 Task: Look for space in Valkenswaard, Netherlands from 9th June, 2023 to 16th June, 2023 for 2 adults in price range Rs.8000 to Rs.16000. Place can be entire place with 2 bedrooms having 2 beds and 1 bathroom. Property type can be house, flat, guest house. Booking option can be shelf check-in. Required host language is English.
Action: Mouse moved to (429, 115)
Screenshot: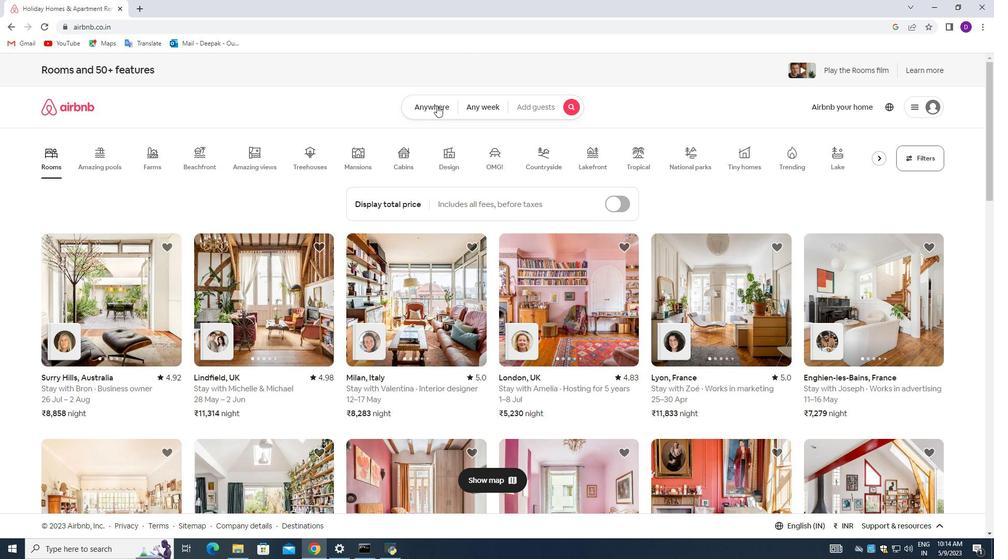 
Action: Mouse pressed left at (429, 115)
Screenshot: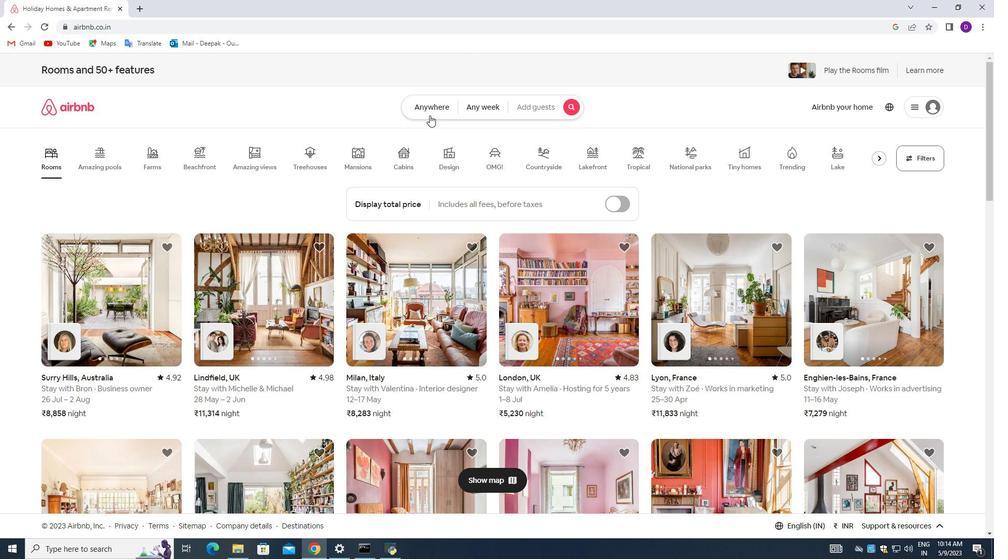 
Action: Mouse moved to (322, 142)
Screenshot: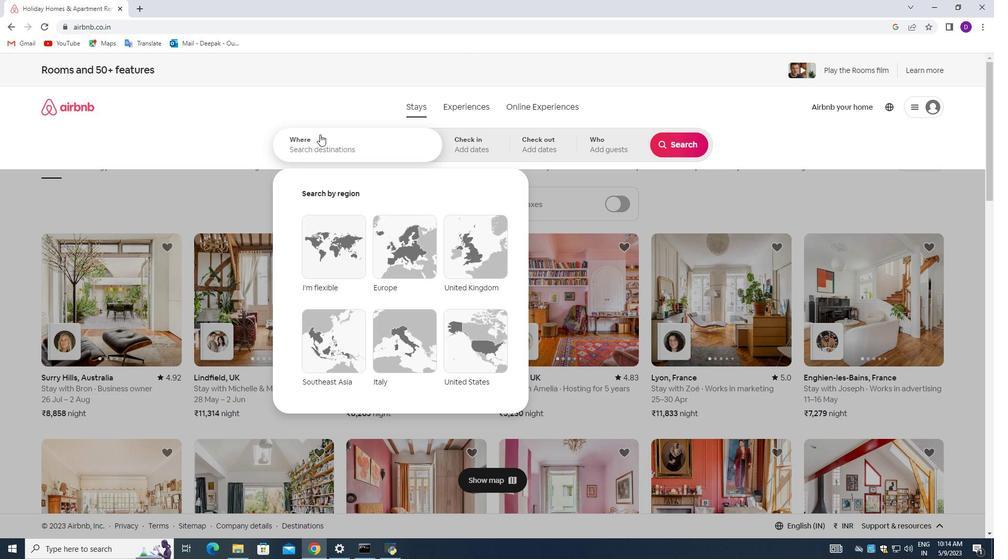 
Action: Mouse pressed left at (322, 142)
Screenshot: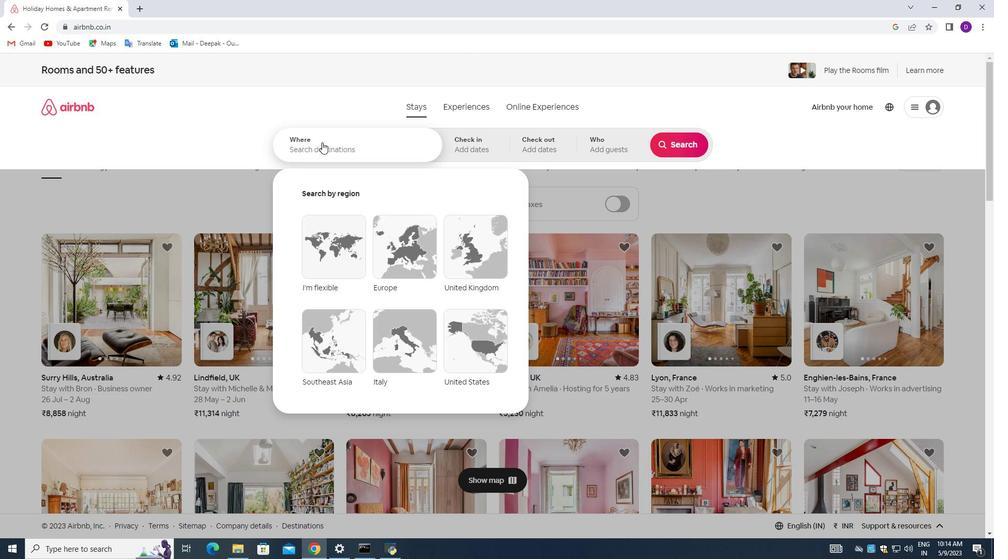 
Action: Key pressed <Key.shift>Valkenswaard,<Key.shift>Netherlan
Screenshot: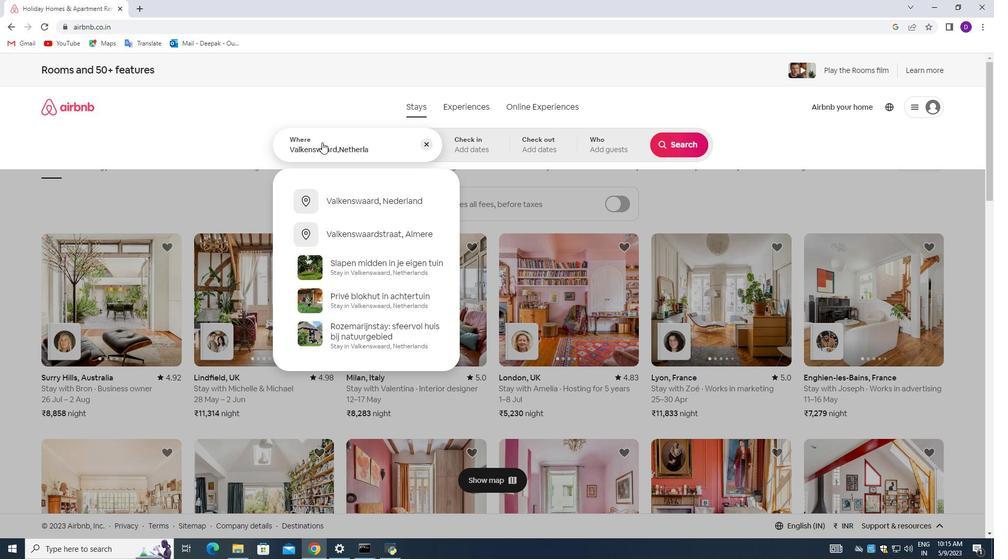 
Action: Mouse moved to (368, 201)
Screenshot: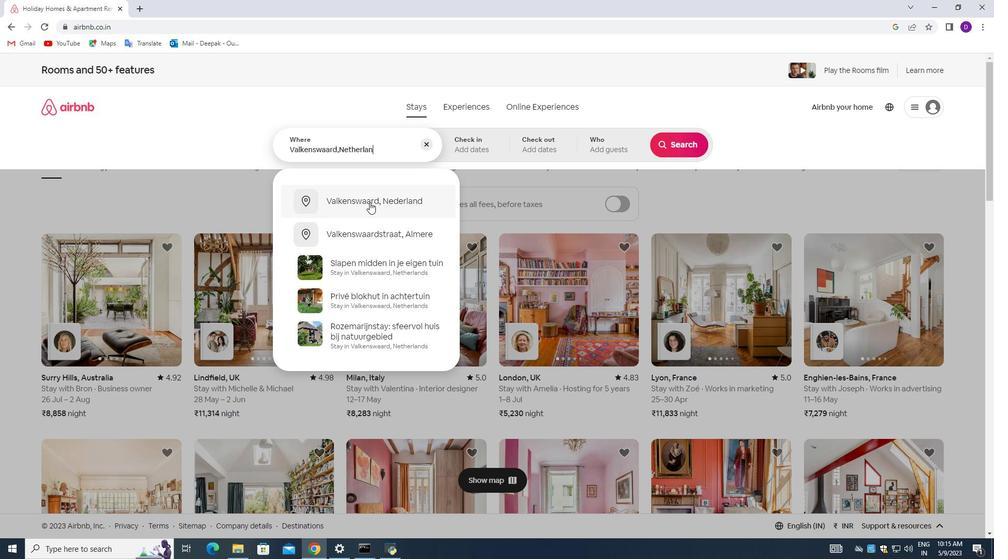 
Action: Mouse pressed left at (368, 201)
Screenshot: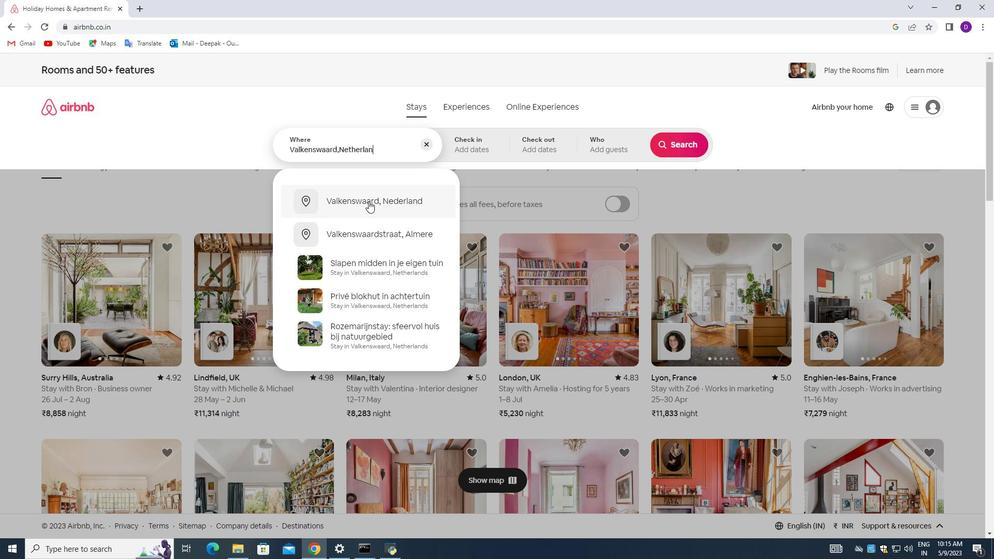 
Action: Mouse moved to (646, 300)
Screenshot: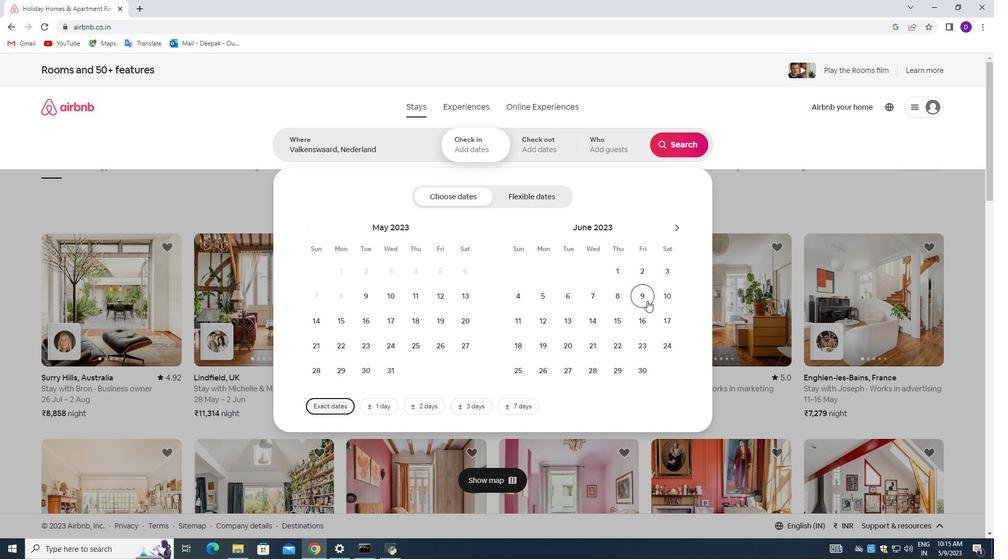 
Action: Mouse pressed left at (646, 300)
Screenshot: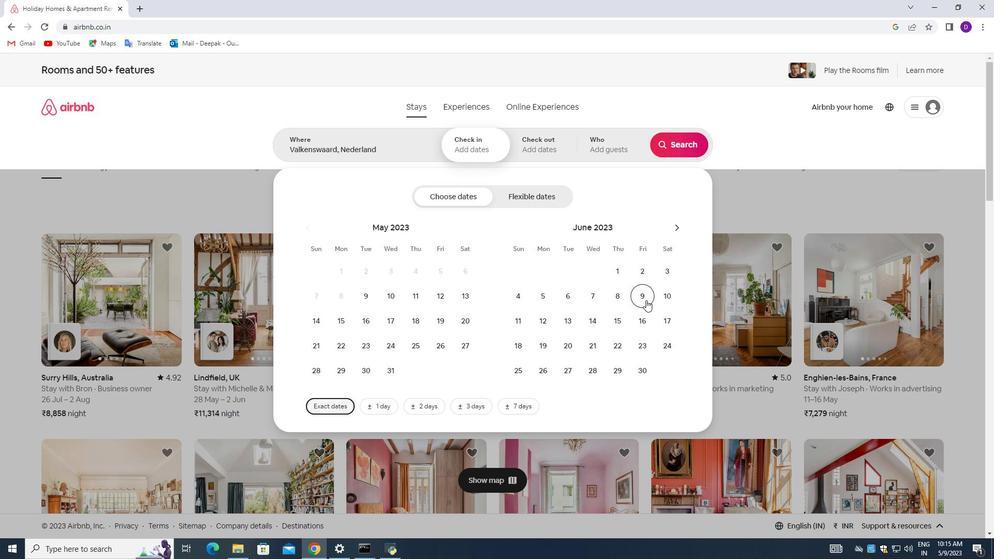 
Action: Mouse moved to (642, 327)
Screenshot: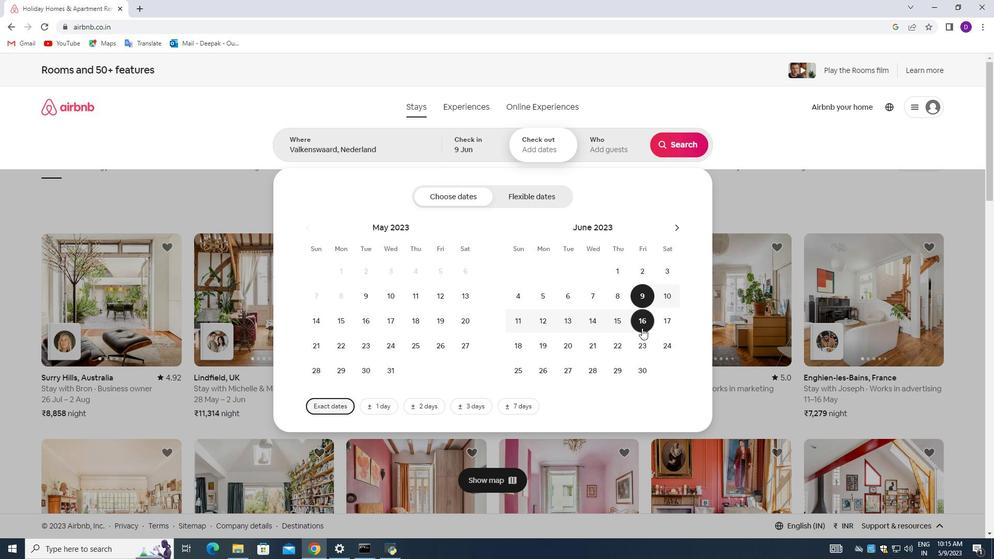 
Action: Mouse pressed left at (642, 327)
Screenshot: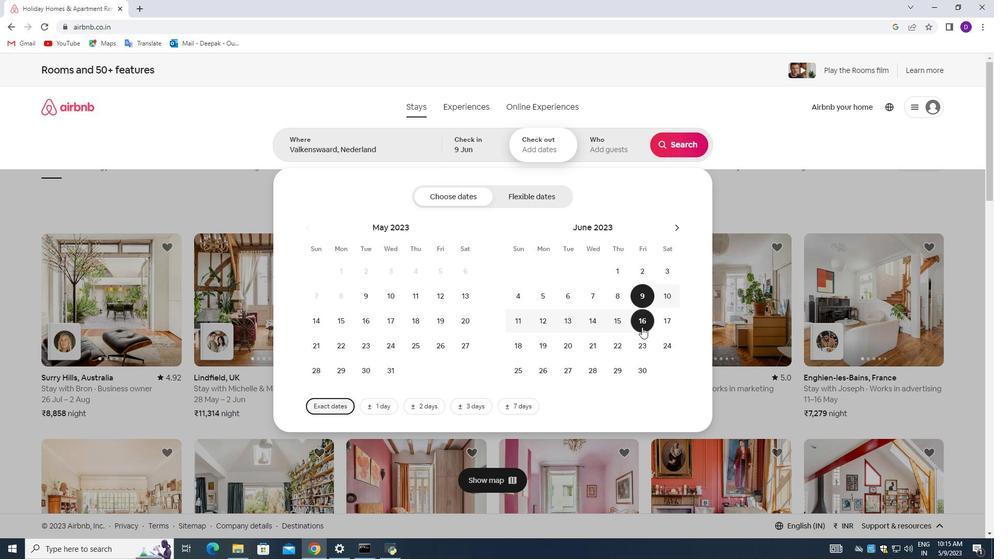 
Action: Mouse moved to (599, 143)
Screenshot: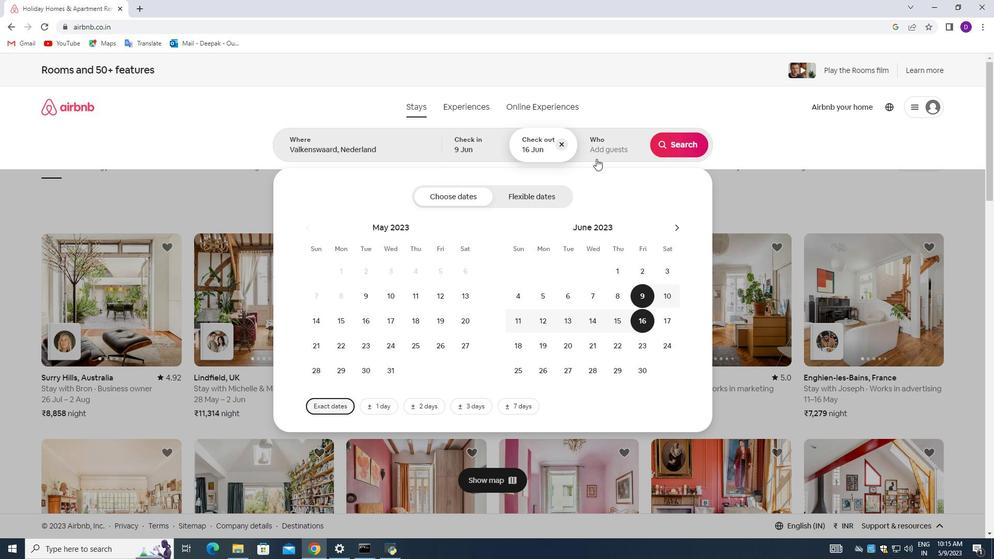 
Action: Mouse pressed left at (599, 143)
Screenshot: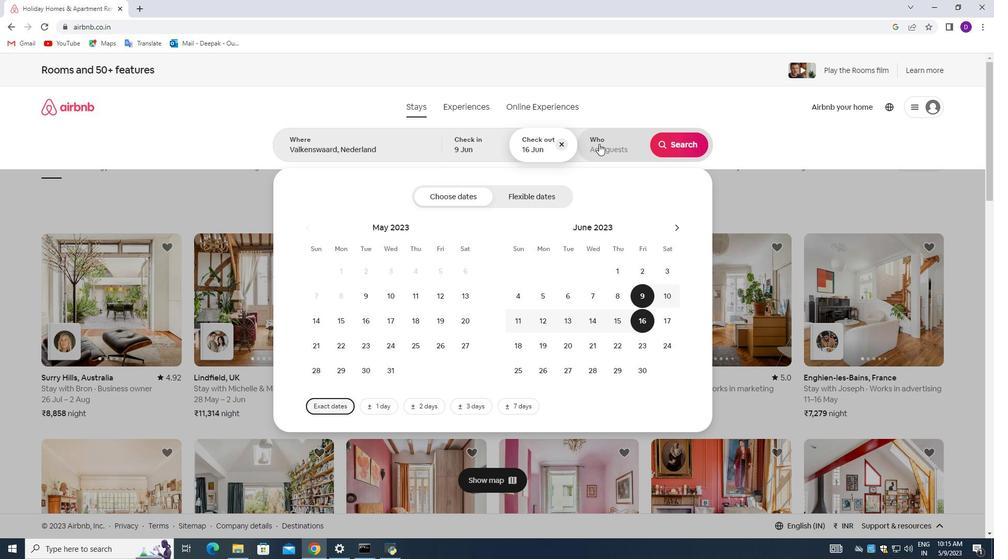 
Action: Mouse moved to (677, 196)
Screenshot: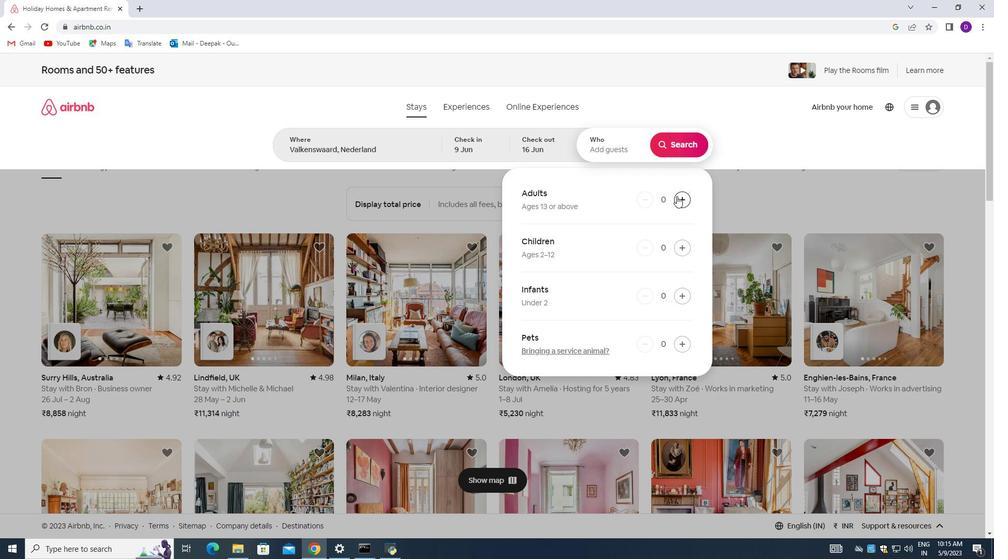 
Action: Mouse pressed left at (677, 196)
Screenshot: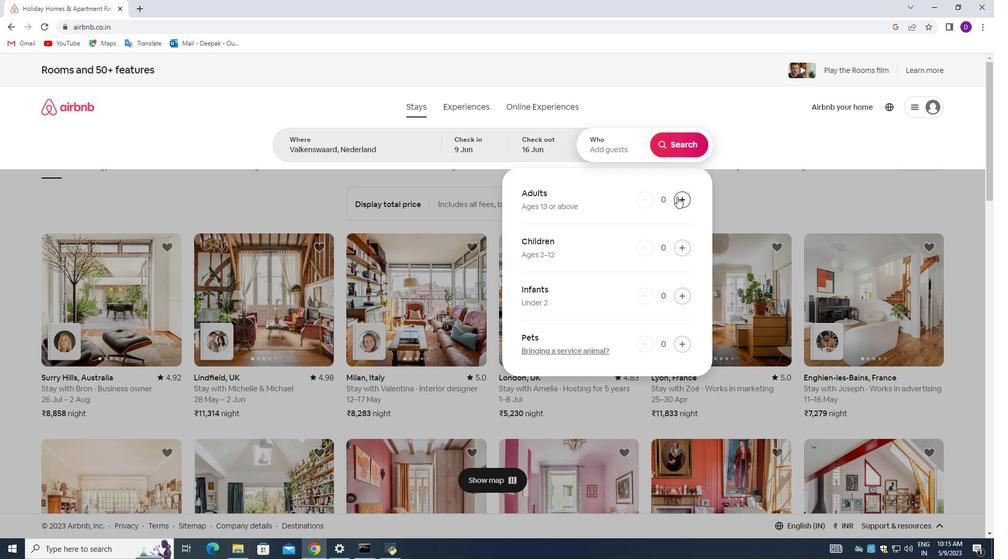 
Action: Mouse pressed left at (677, 196)
Screenshot: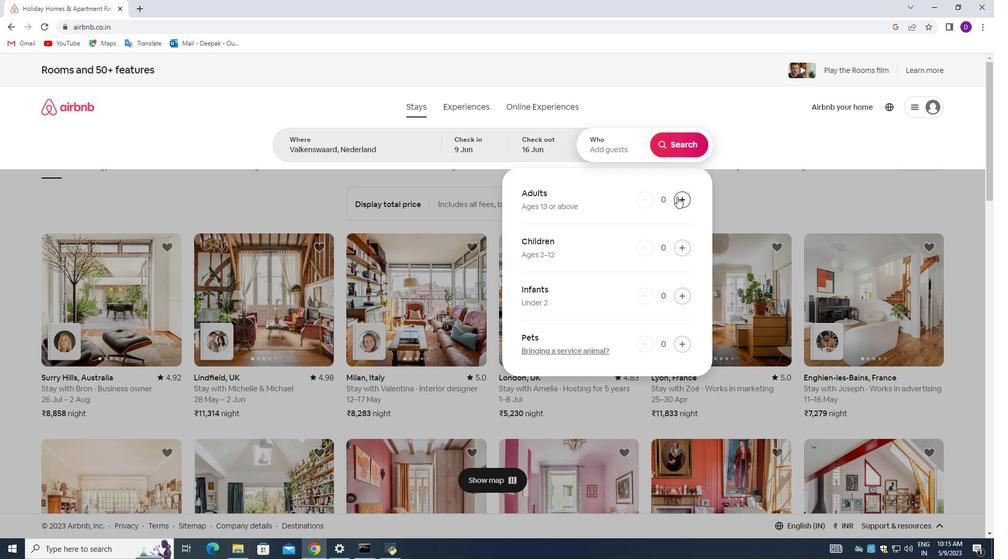 
Action: Mouse moved to (684, 145)
Screenshot: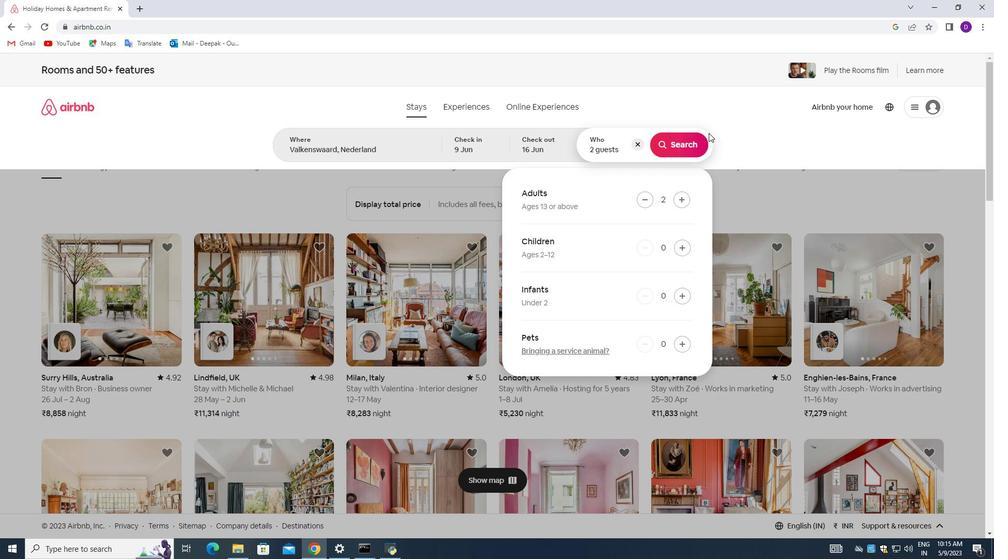 
Action: Mouse pressed left at (684, 145)
Screenshot: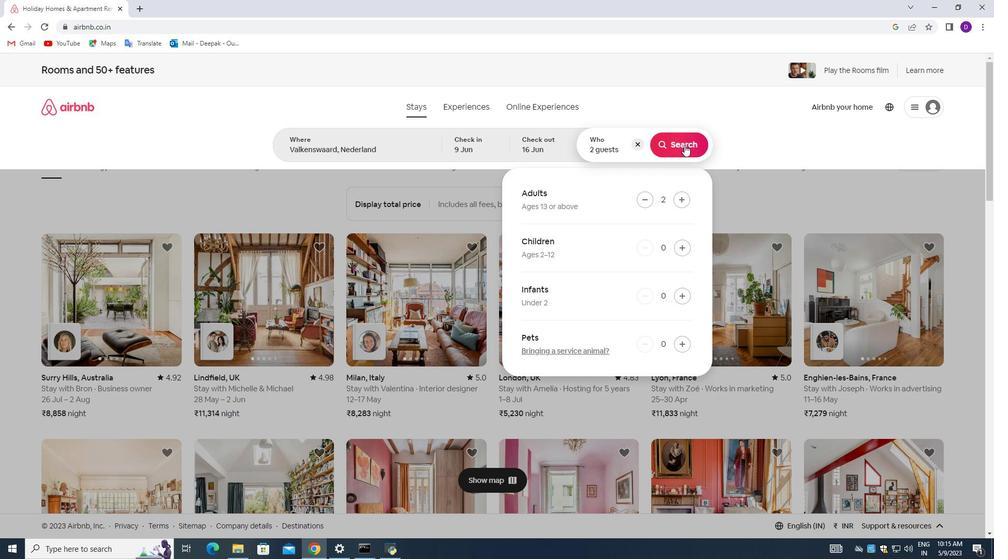 
Action: Mouse moved to (939, 110)
Screenshot: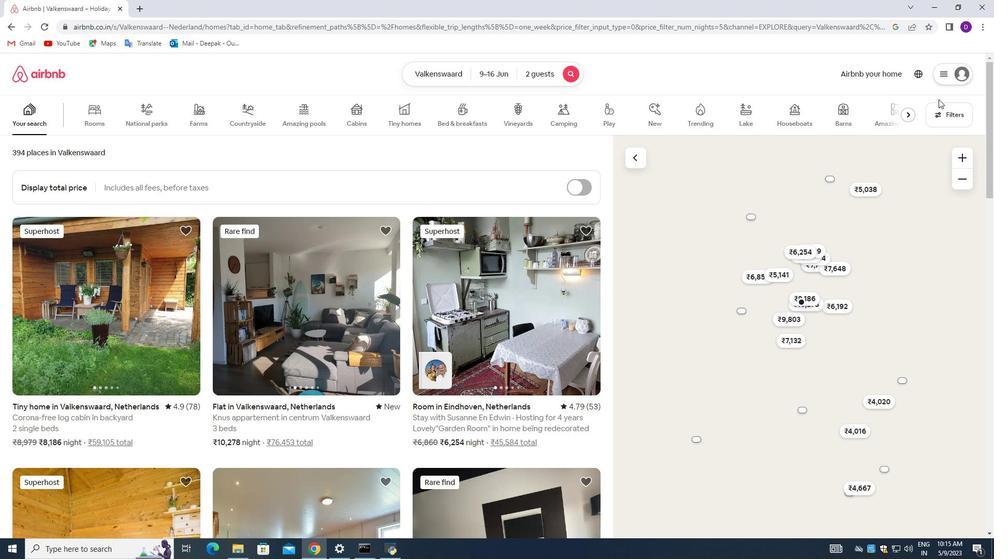 
Action: Mouse pressed left at (939, 110)
Screenshot: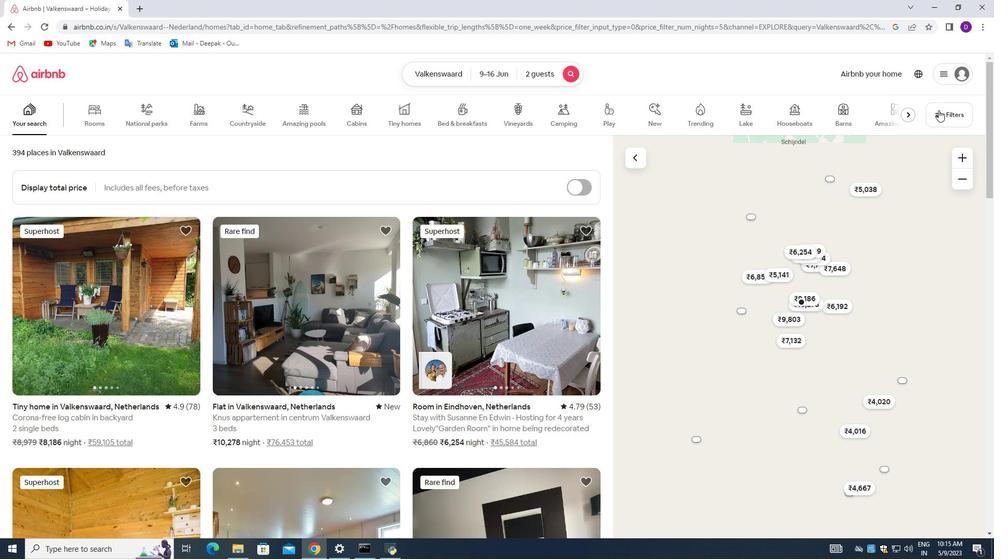 
Action: Mouse moved to (365, 365)
Screenshot: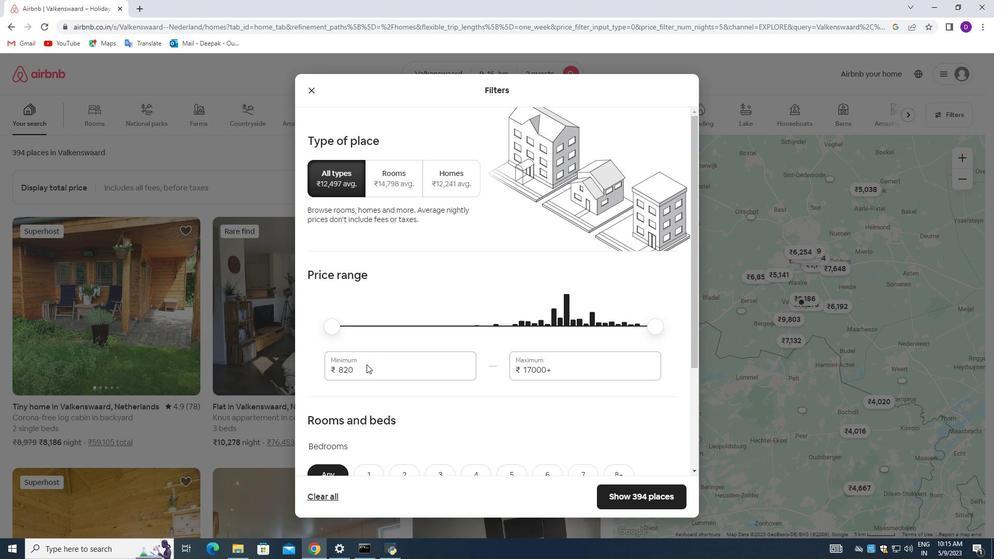 
Action: Mouse pressed left at (365, 365)
Screenshot: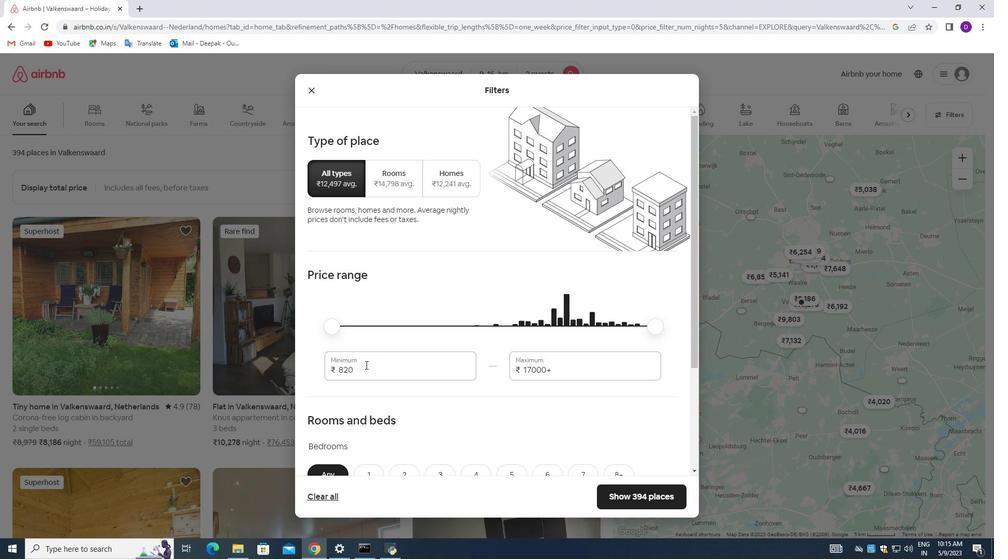 
Action: Mouse pressed left at (365, 365)
Screenshot: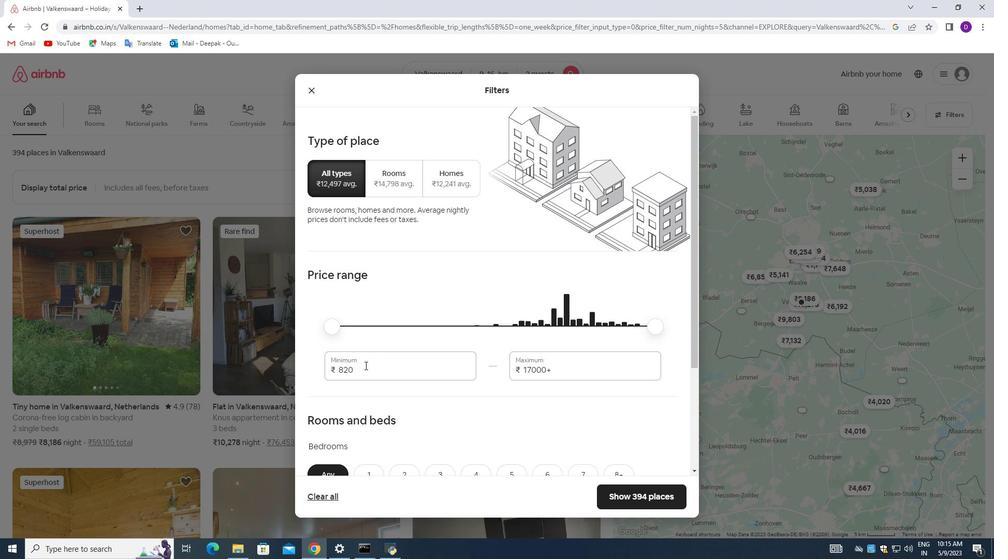 
Action: Key pressed <Key.backspace>8000<Key.tab><Key.backspace>16000
Screenshot: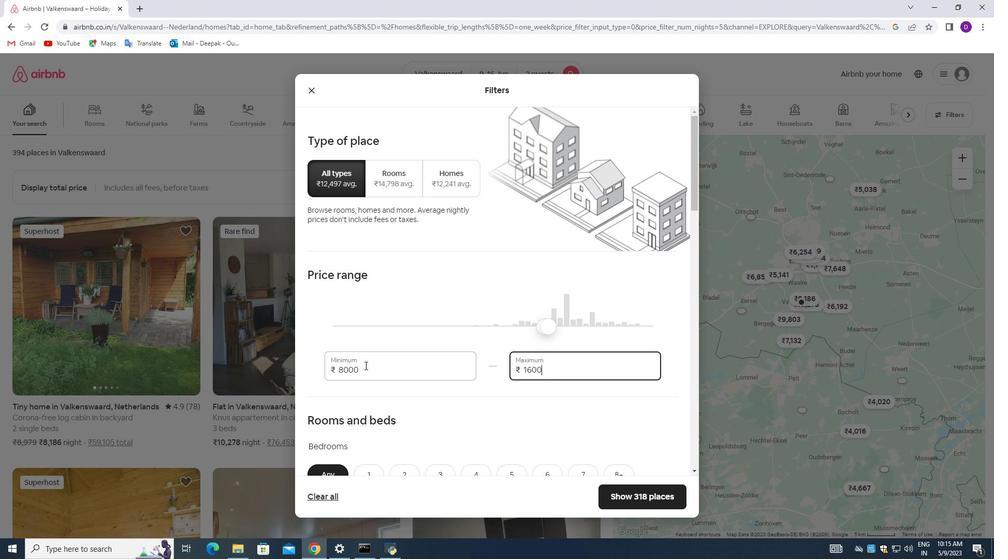 
Action: Mouse moved to (269, 536)
Screenshot: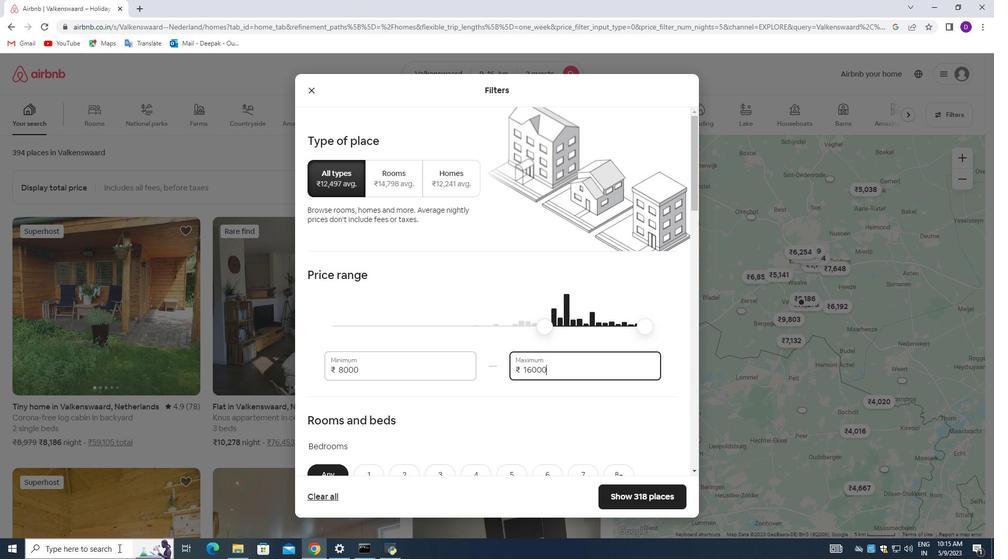 
Action: Mouse scrolled (269, 535) with delta (0, 0)
Screenshot: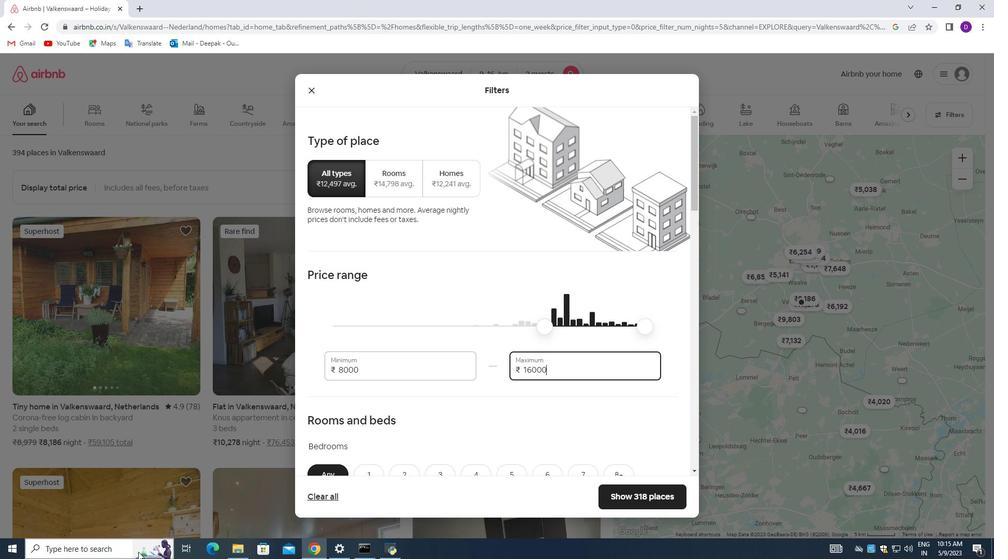 
Action: Mouse moved to (366, 413)
Screenshot: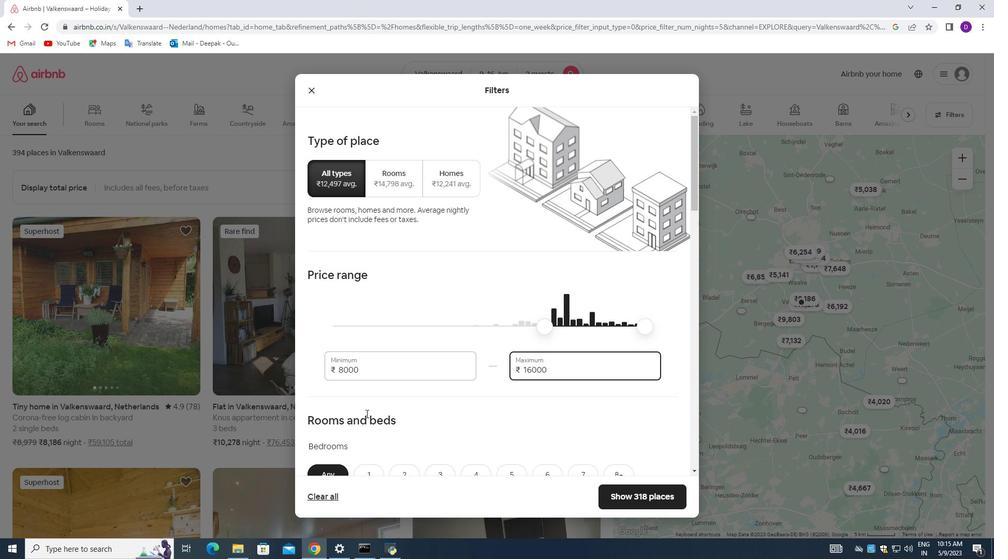 
Action: Mouse scrolled (366, 413) with delta (0, 0)
Screenshot: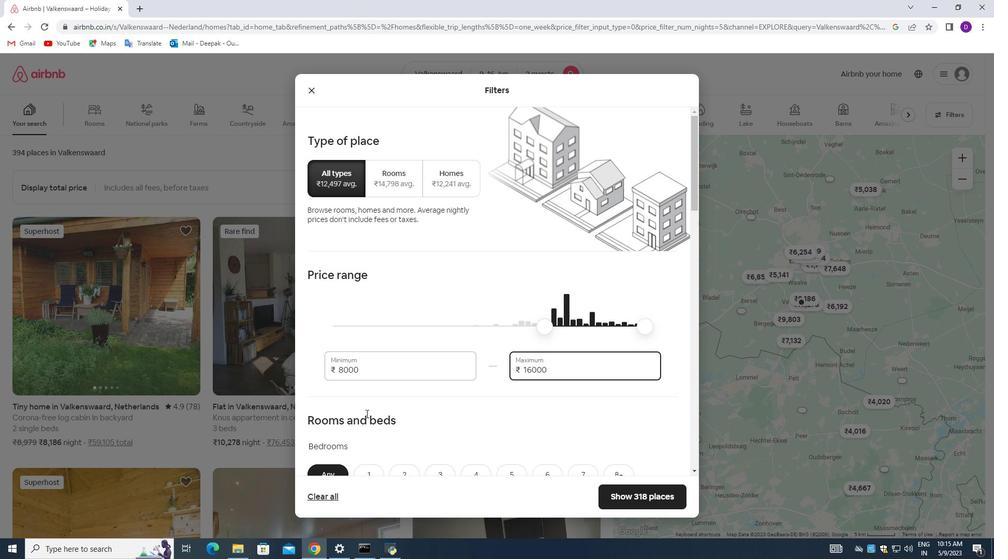 
Action: Mouse moved to (407, 427)
Screenshot: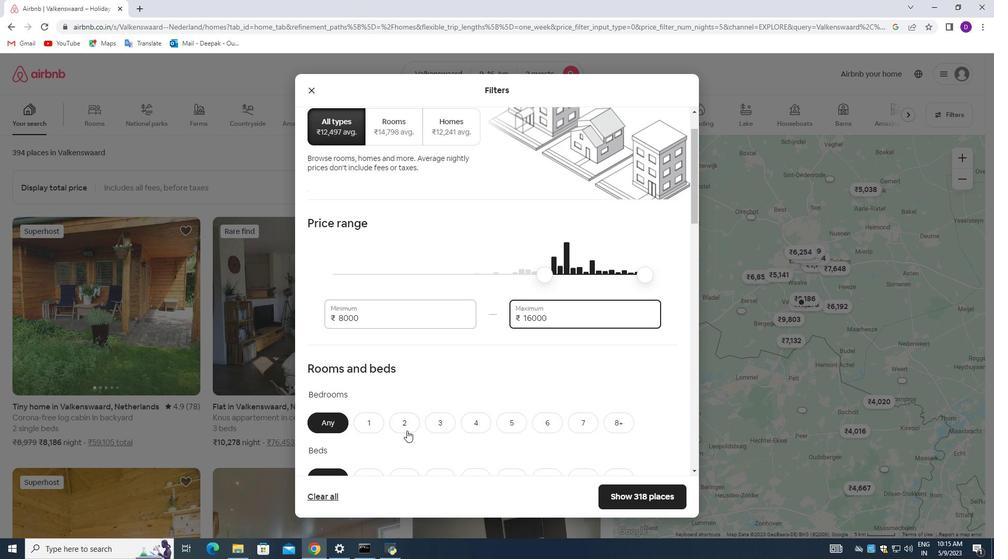 
Action: Mouse pressed left at (407, 427)
Screenshot: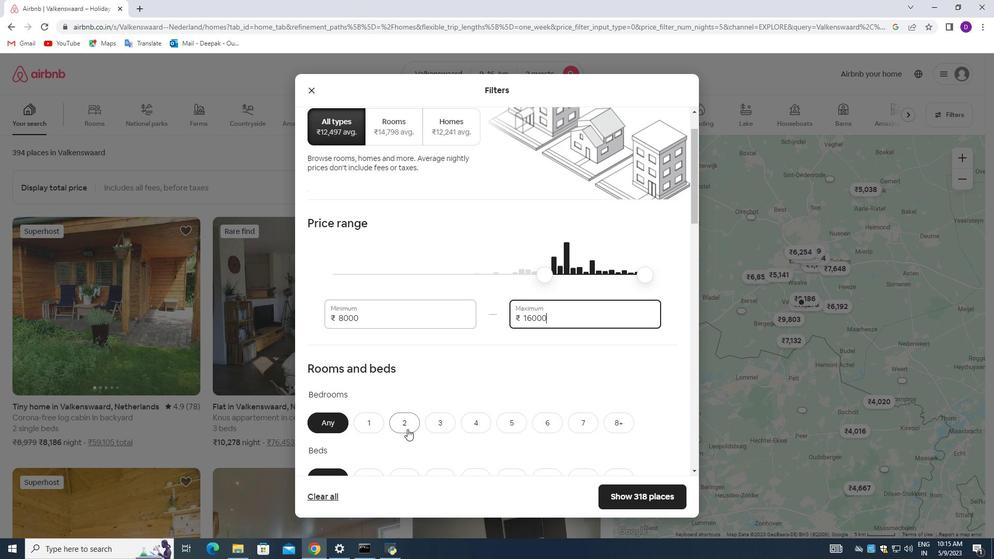 
Action: Mouse moved to (449, 407)
Screenshot: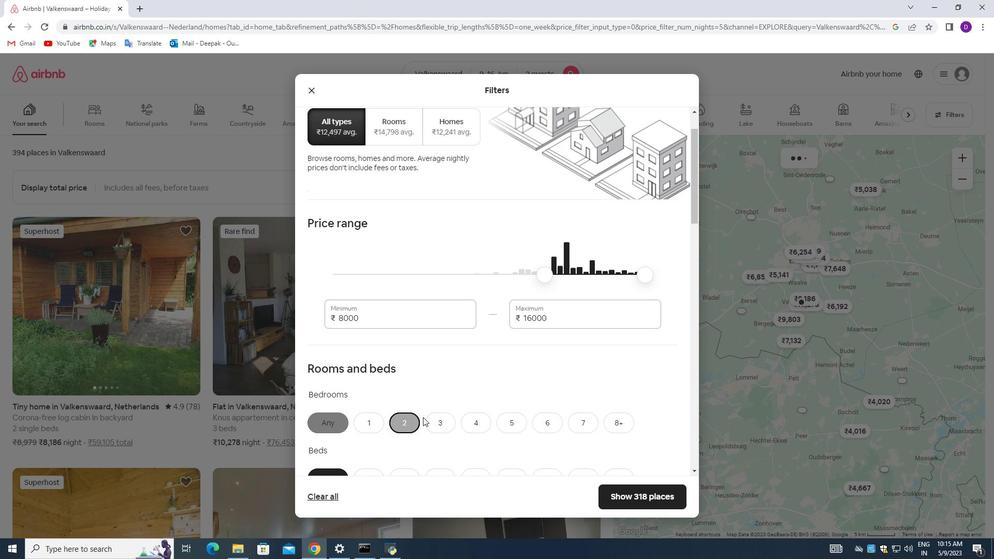 
Action: Mouse scrolled (449, 406) with delta (0, 0)
Screenshot: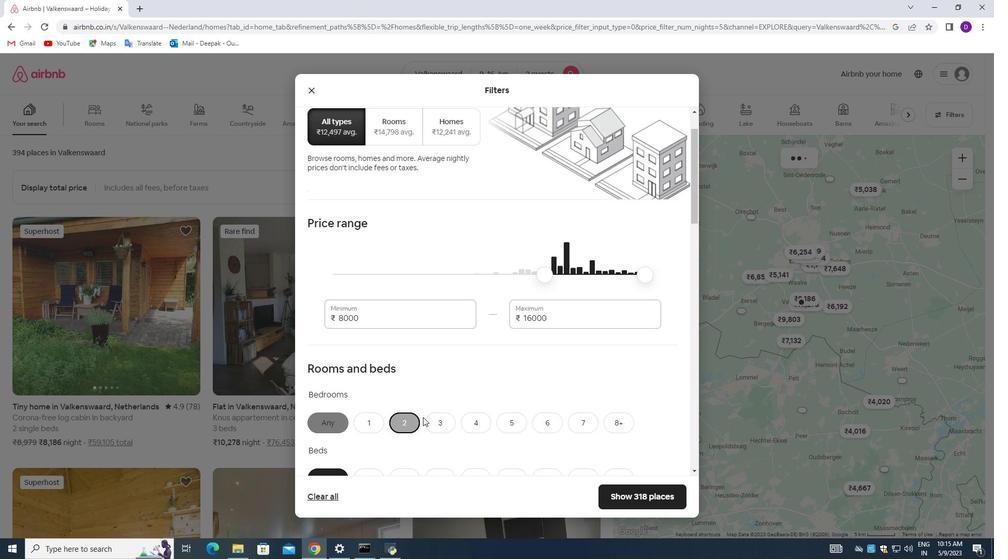 
Action: Mouse moved to (449, 406)
Screenshot: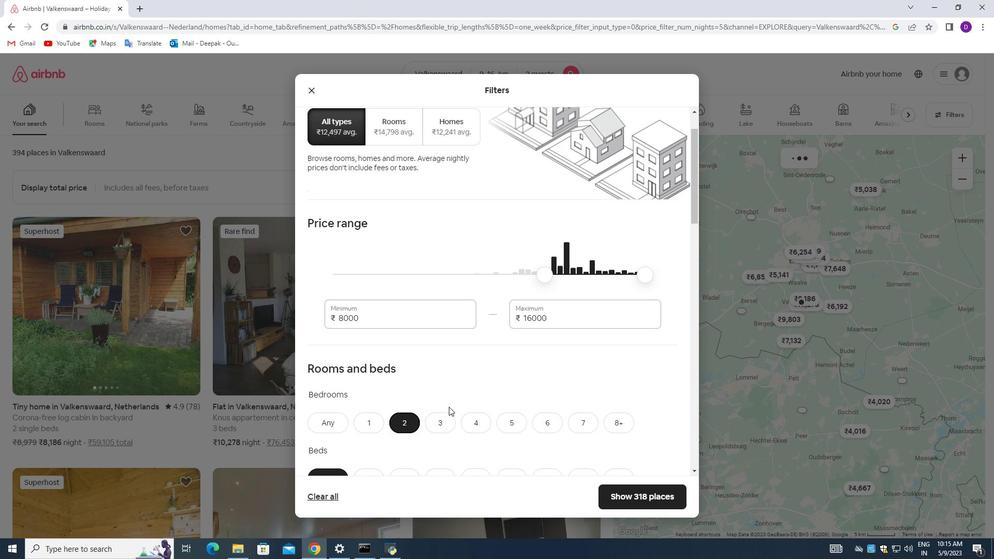 
Action: Mouse scrolled (449, 406) with delta (0, 0)
Screenshot: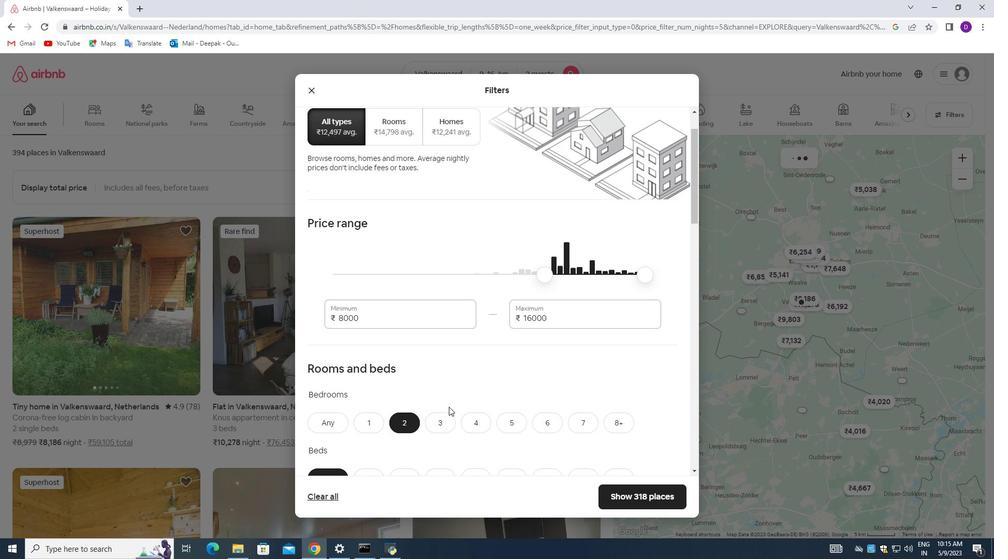 
Action: Mouse scrolled (449, 406) with delta (0, 0)
Screenshot: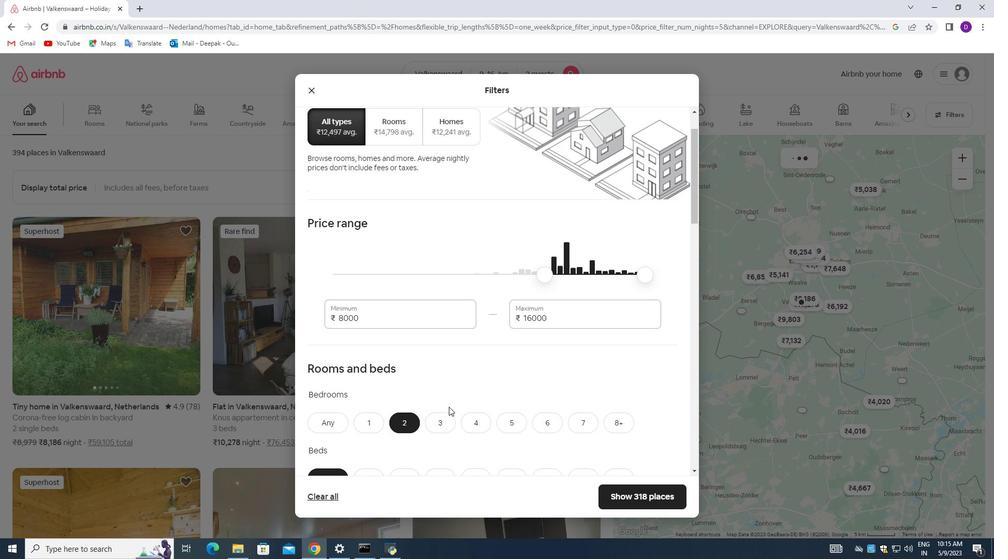 
Action: Mouse moved to (401, 324)
Screenshot: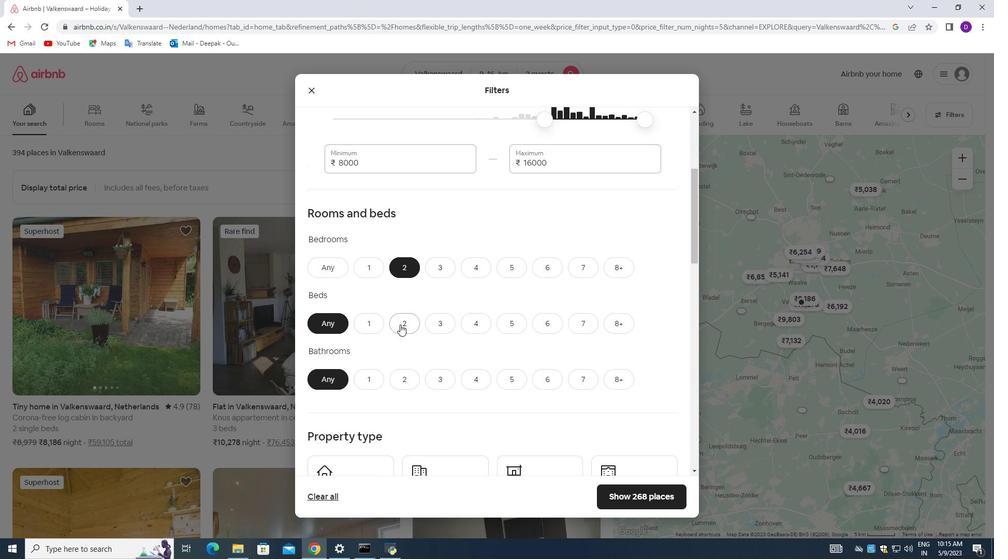 
Action: Mouse pressed left at (401, 324)
Screenshot: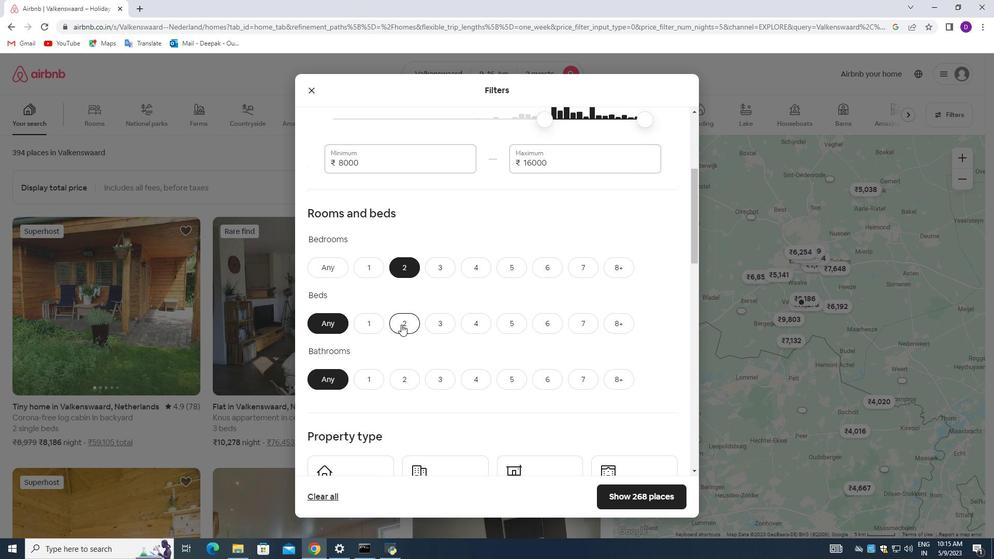 
Action: Mouse moved to (371, 377)
Screenshot: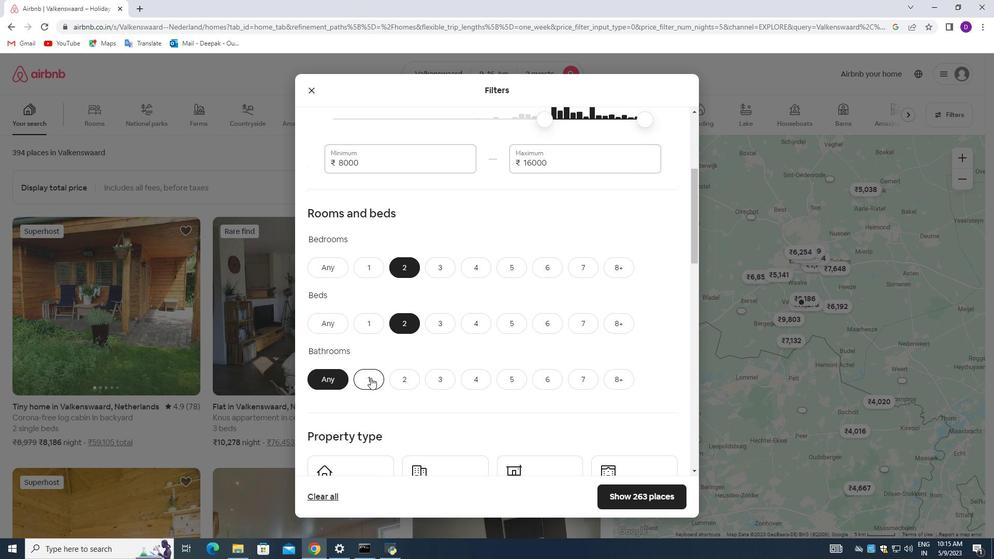
Action: Mouse pressed left at (371, 377)
Screenshot: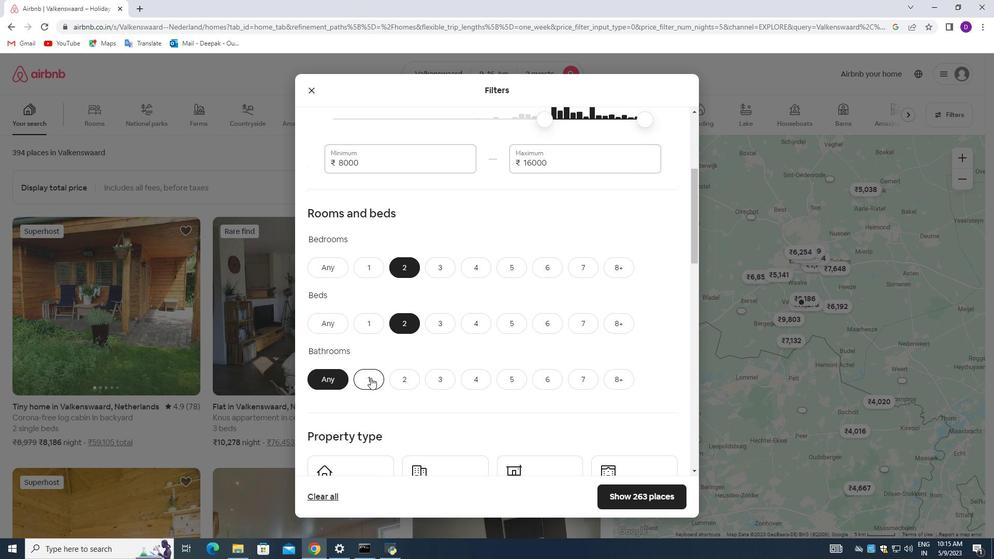 
Action: Mouse moved to (457, 376)
Screenshot: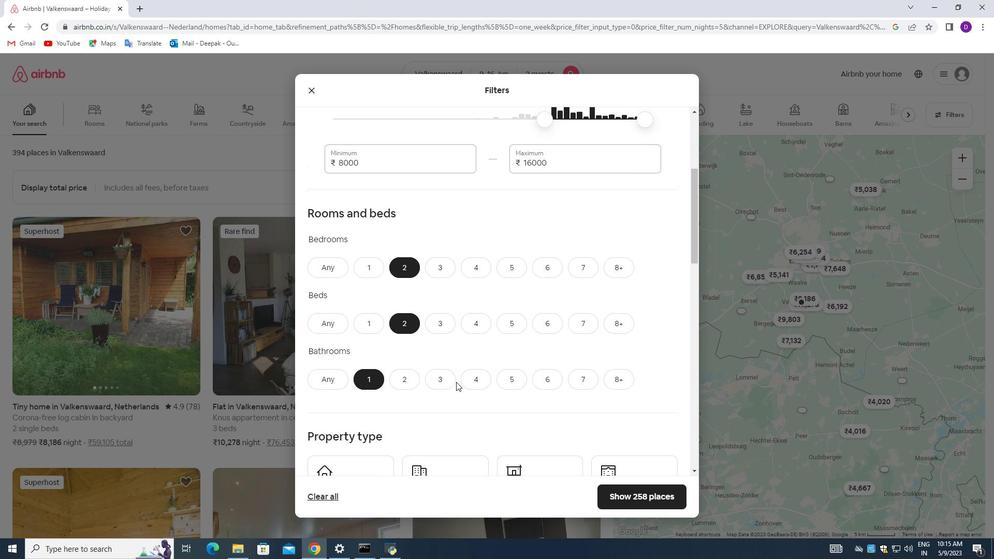 
Action: Mouse scrolled (457, 375) with delta (0, 0)
Screenshot: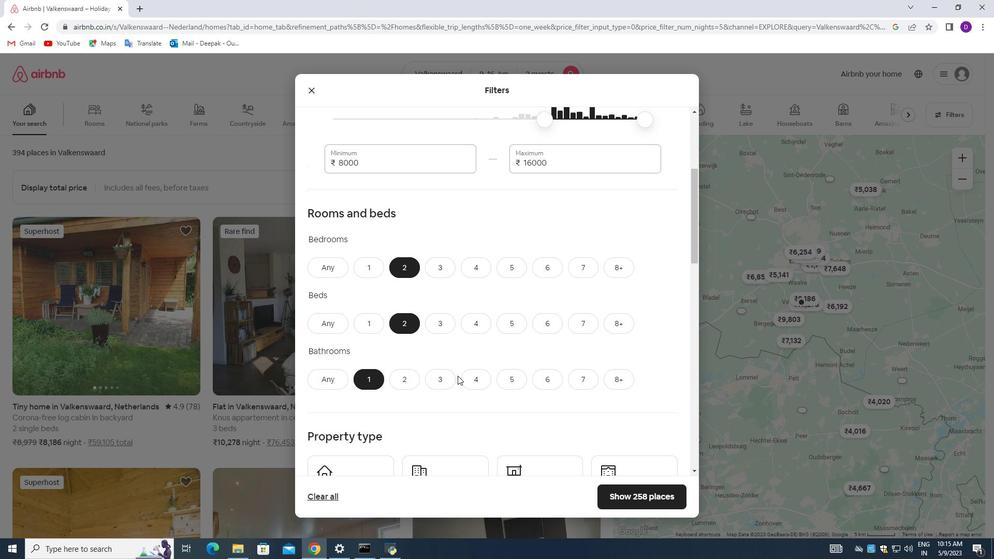 
Action: Mouse moved to (466, 352)
Screenshot: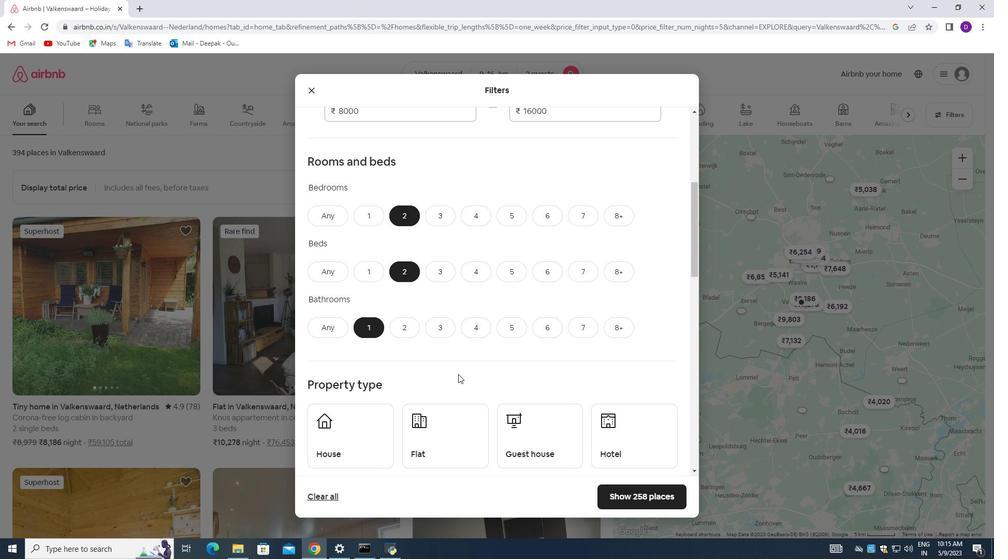 
Action: Mouse scrolled (466, 351) with delta (0, 0)
Screenshot: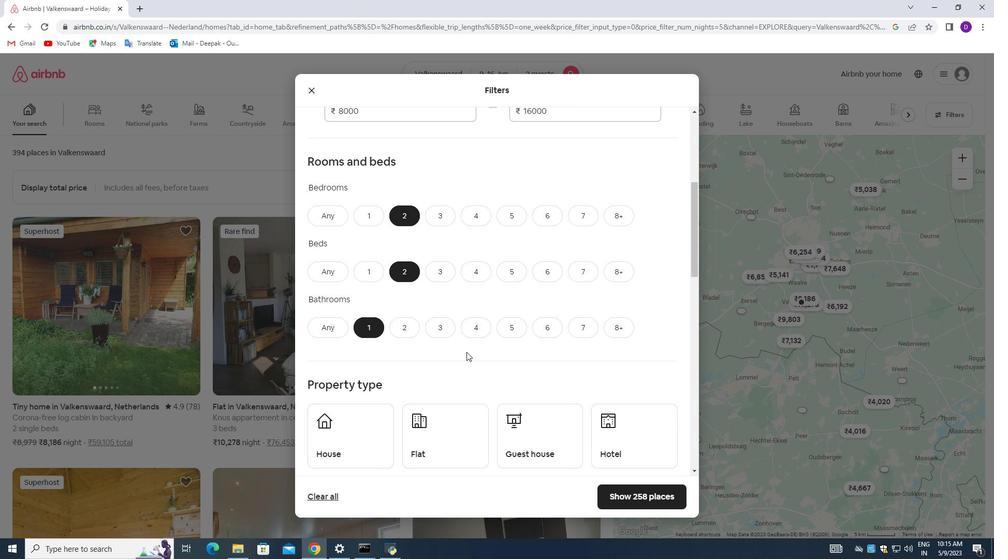 
Action: Mouse scrolled (466, 351) with delta (0, 0)
Screenshot: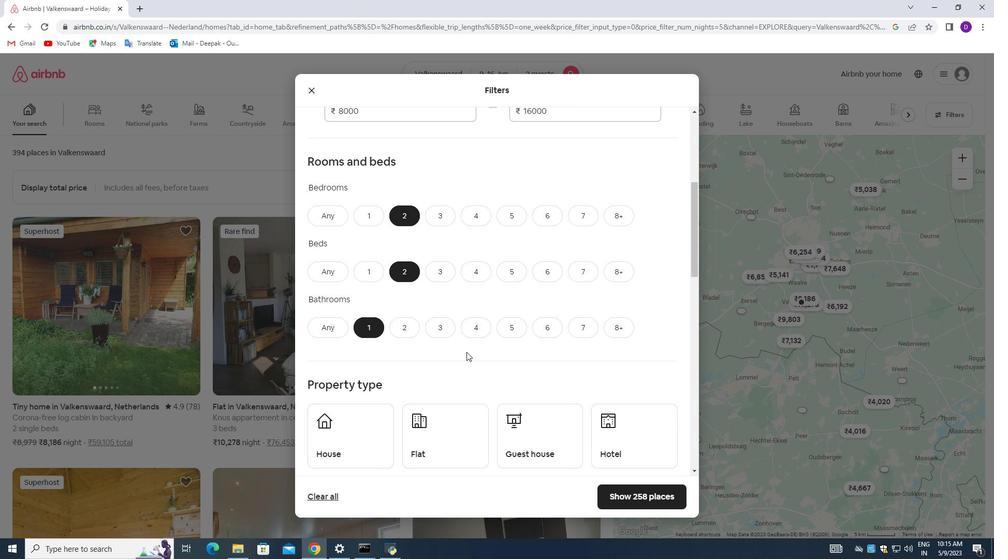 
Action: Mouse moved to (325, 339)
Screenshot: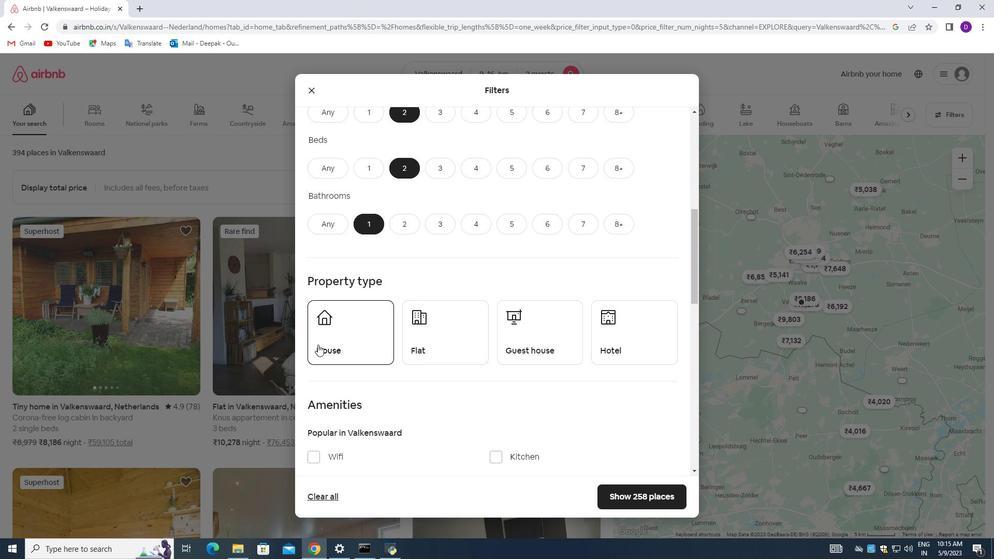 
Action: Mouse pressed left at (325, 339)
Screenshot: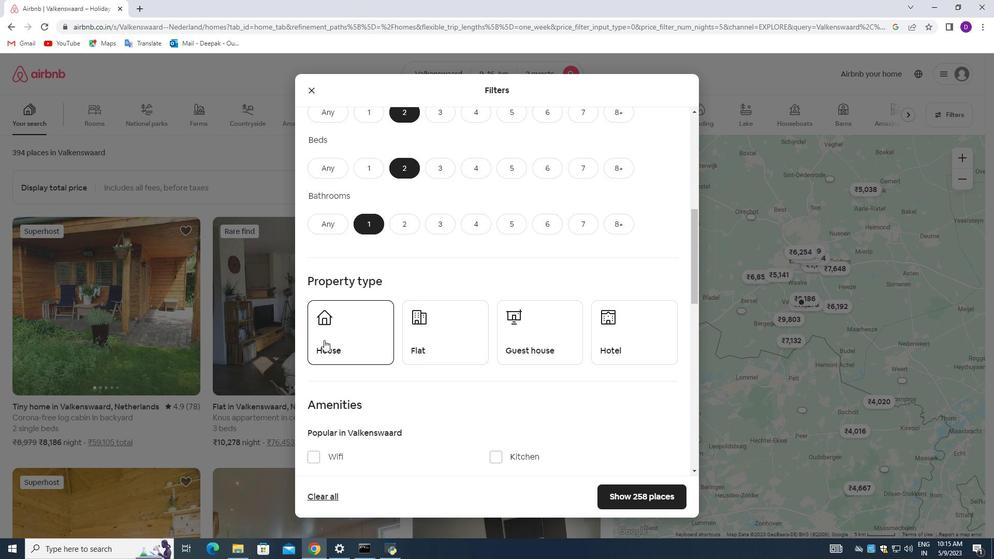 
Action: Mouse moved to (460, 339)
Screenshot: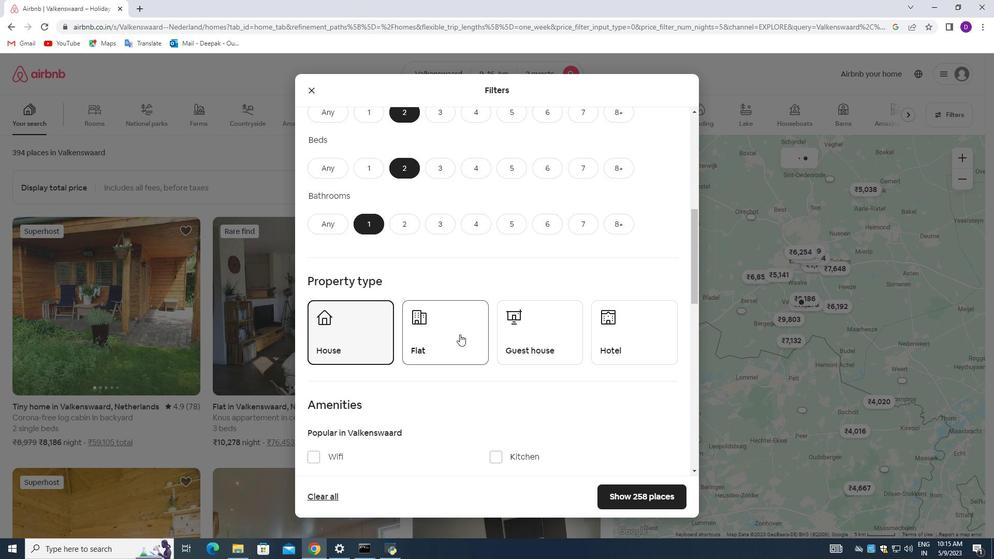 
Action: Mouse pressed left at (460, 339)
Screenshot: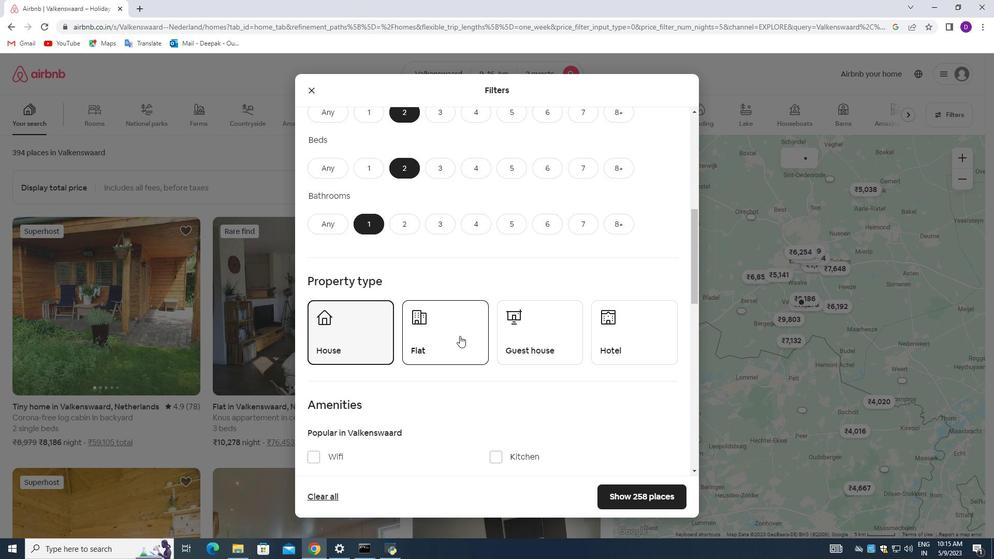 
Action: Mouse moved to (540, 354)
Screenshot: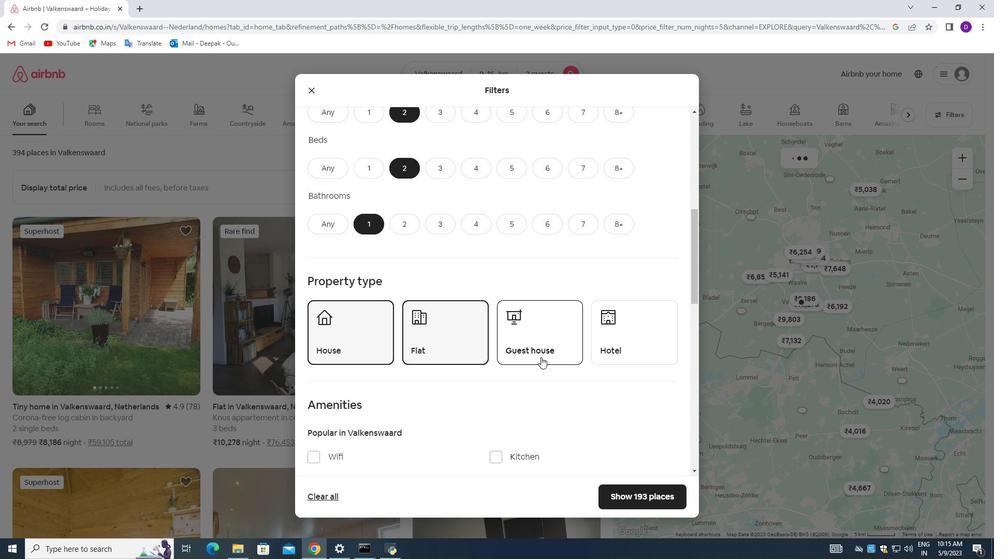 
Action: Mouse pressed left at (540, 354)
Screenshot: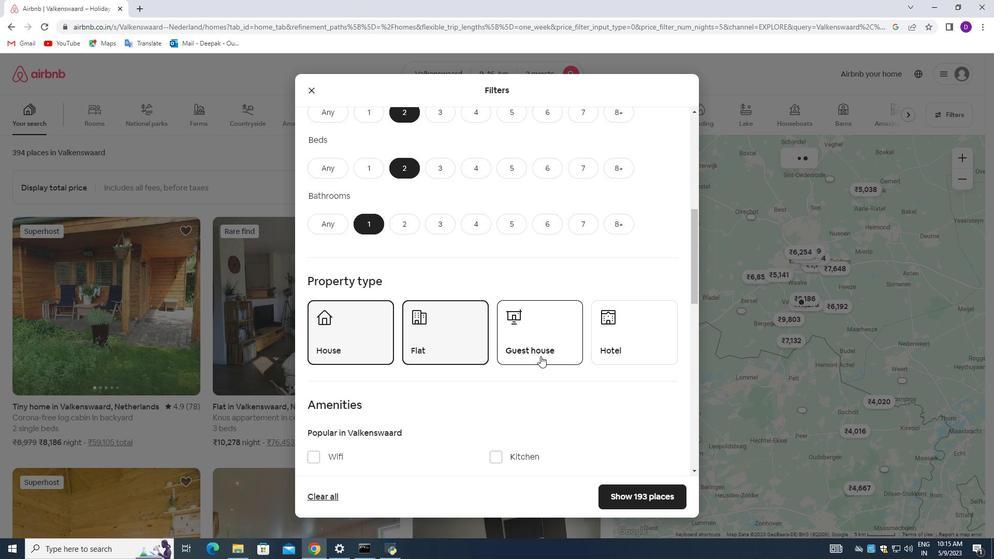 
Action: Mouse moved to (535, 352)
Screenshot: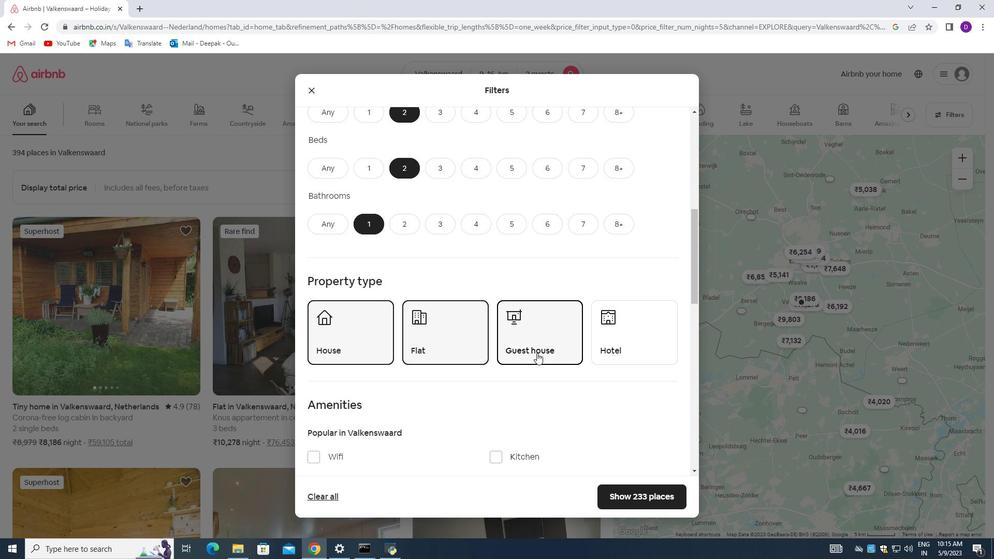 
Action: Mouse scrolled (535, 351) with delta (0, 0)
Screenshot: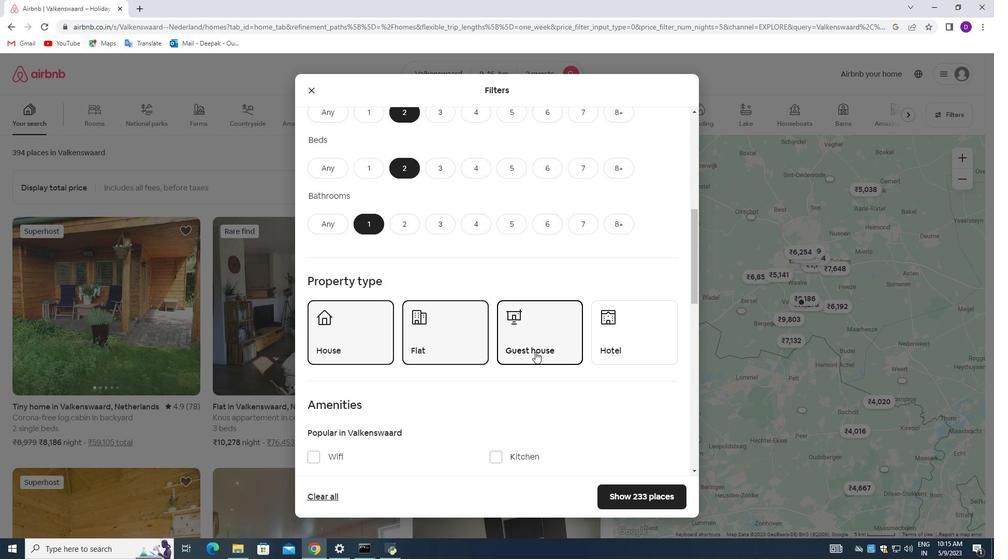 
Action: Mouse scrolled (535, 351) with delta (0, 0)
Screenshot: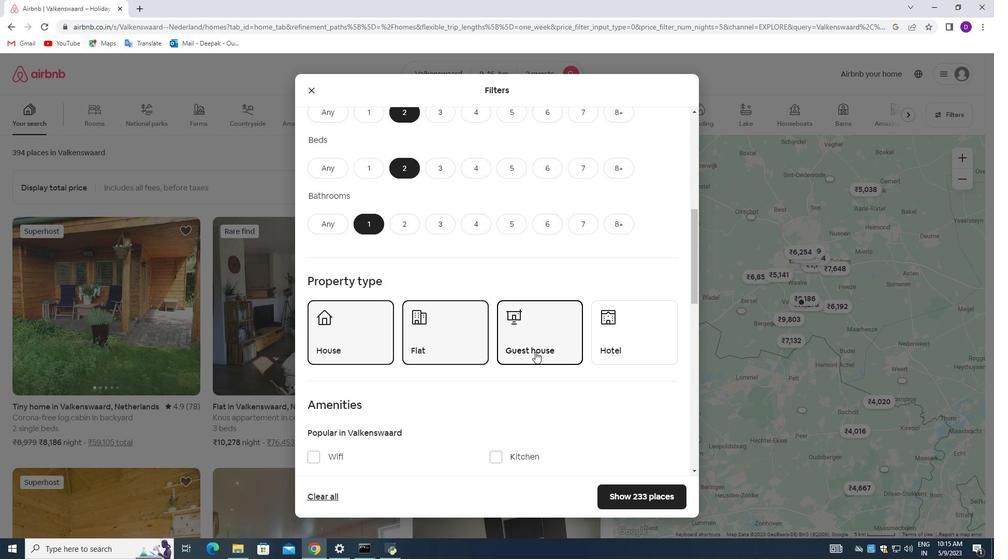 
Action: Mouse scrolled (535, 351) with delta (0, 0)
Screenshot: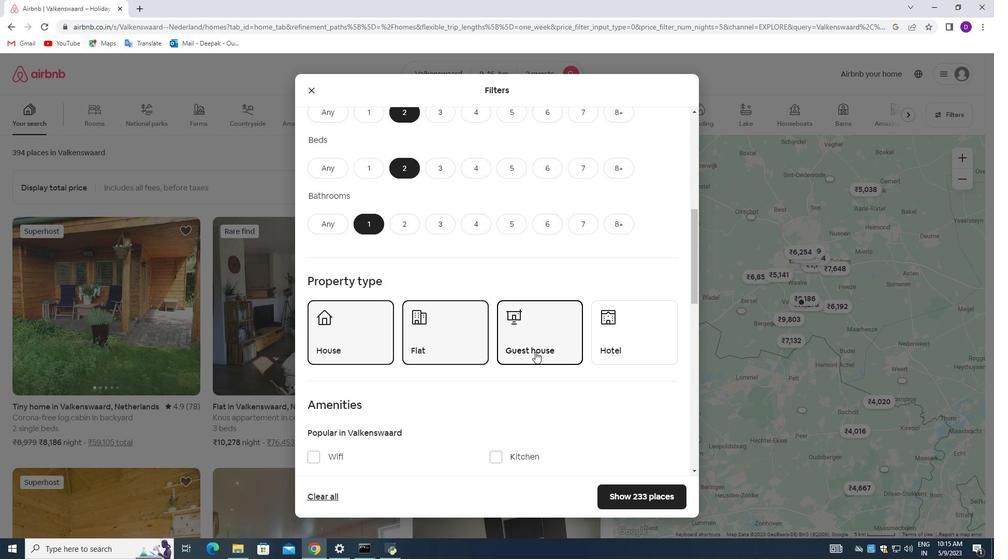 
Action: Mouse scrolled (535, 351) with delta (0, 0)
Screenshot: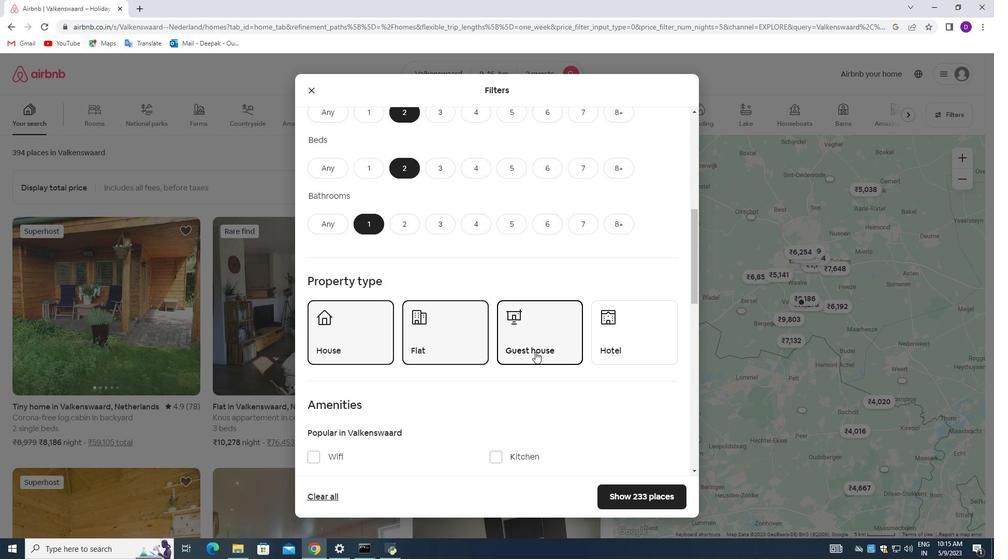 
Action: Mouse scrolled (535, 351) with delta (0, 0)
Screenshot: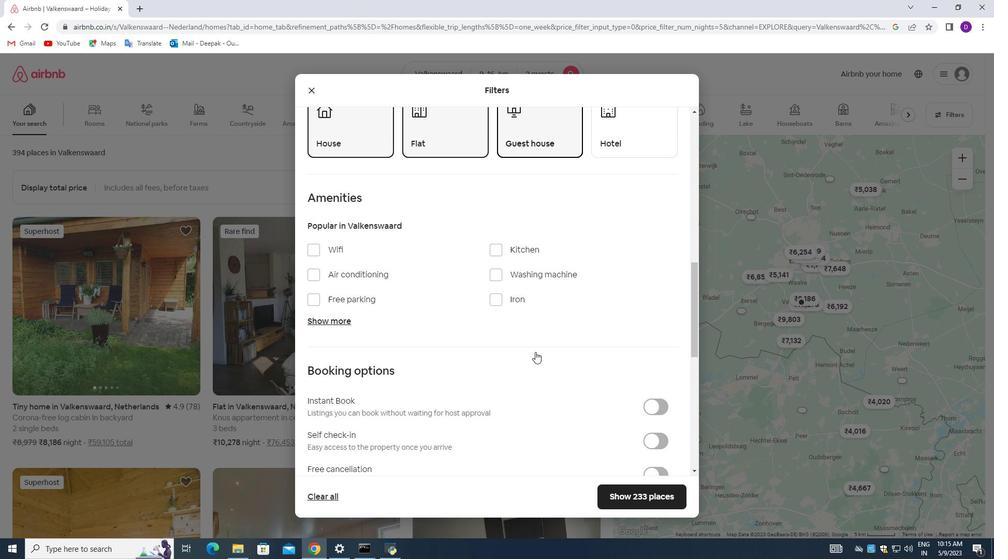
Action: Mouse scrolled (535, 351) with delta (0, 0)
Screenshot: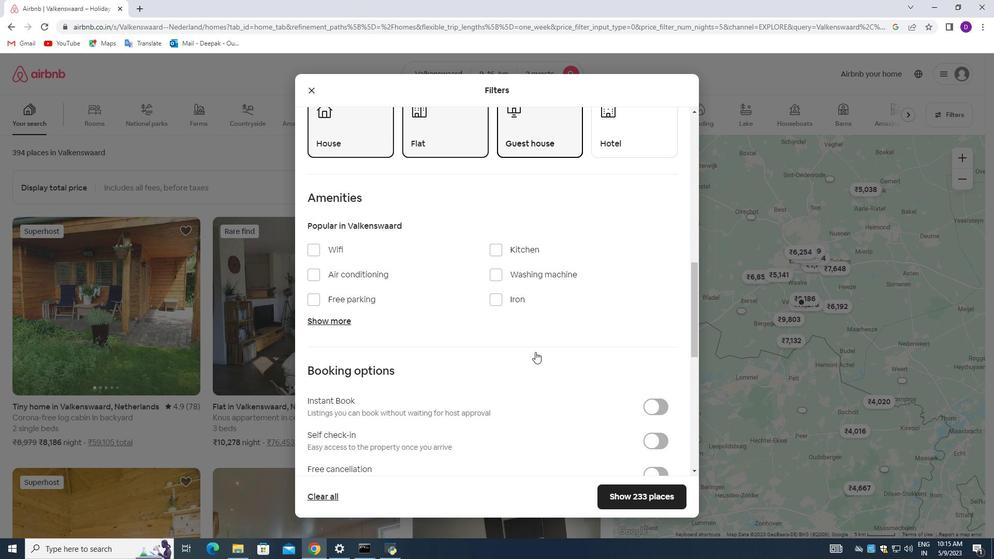 
Action: Mouse moved to (658, 341)
Screenshot: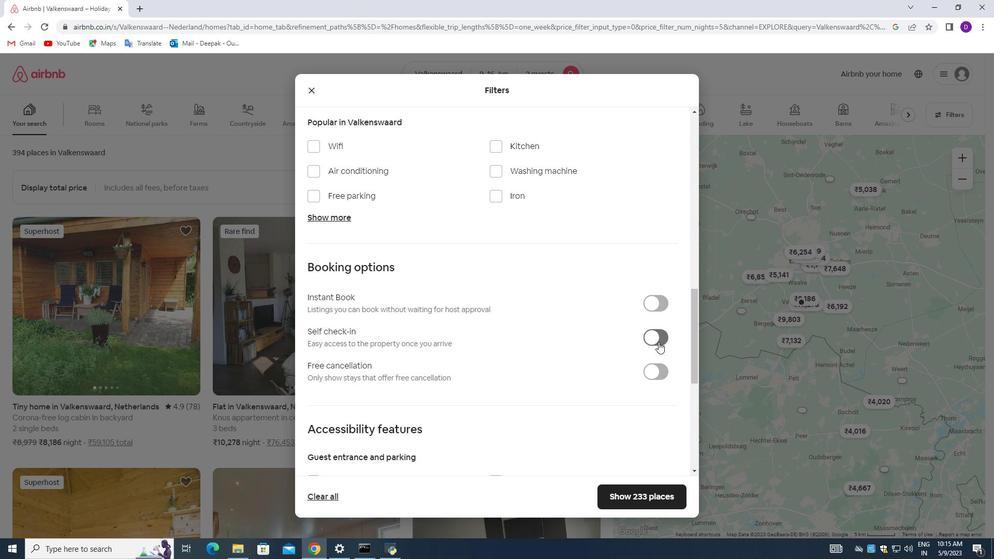 
Action: Mouse pressed left at (658, 341)
Screenshot: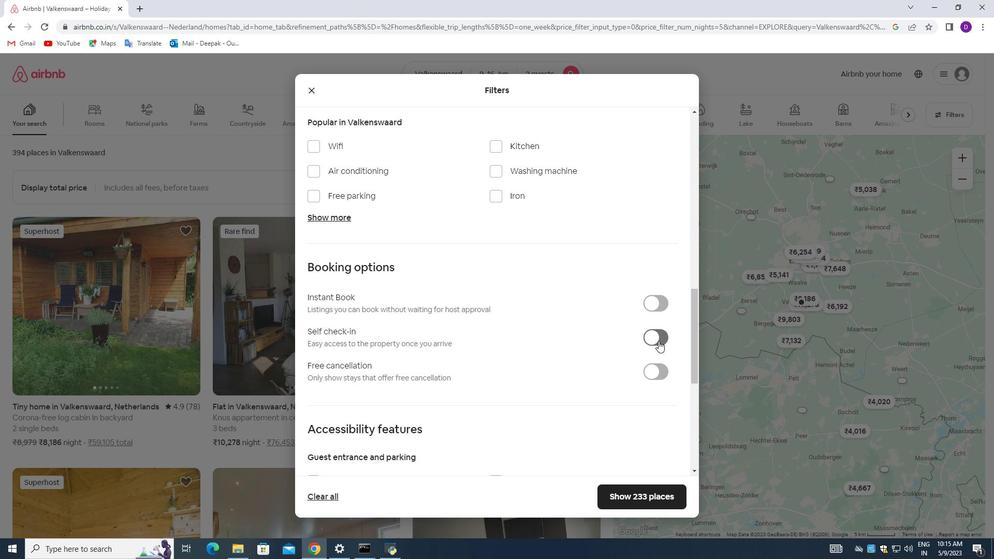
Action: Mouse moved to (577, 355)
Screenshot: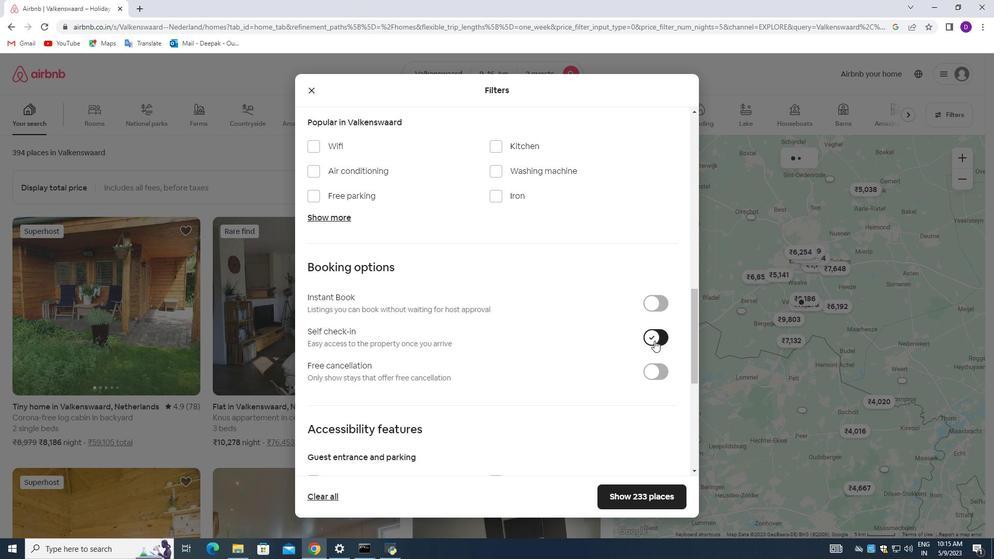
Action: Mouse scrolled (577, 355) with delta (0, 0)
Screenshot: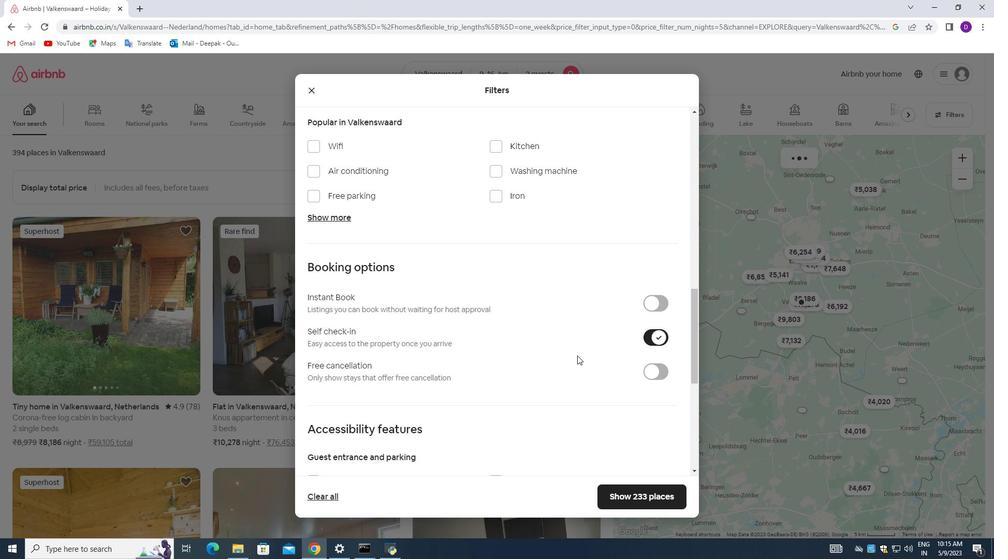 
Action: Mouse scrolled (577, 355) with delta (0, 0)
Screenshot: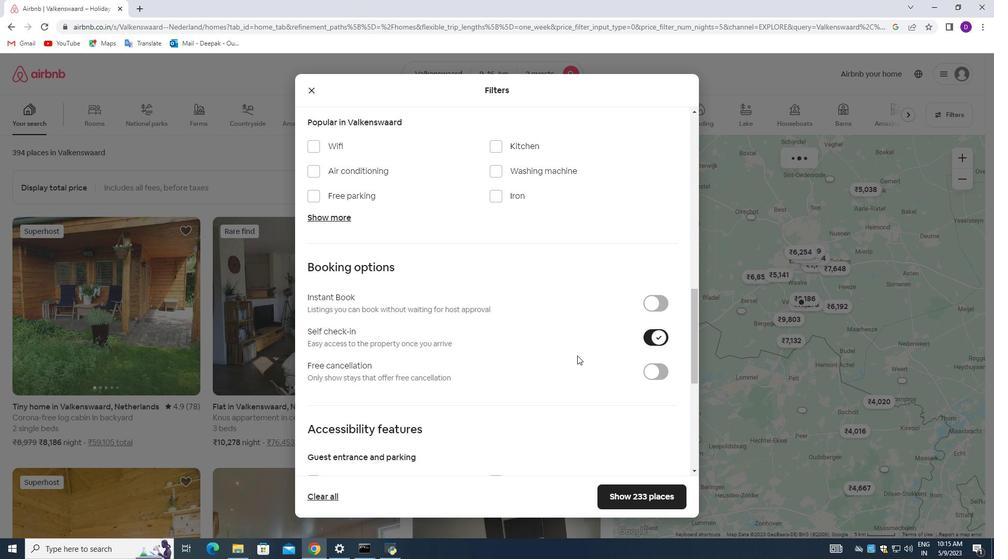 
Action: Mouse scrolled (577, 355) with delta (0, 0)
Screenshot: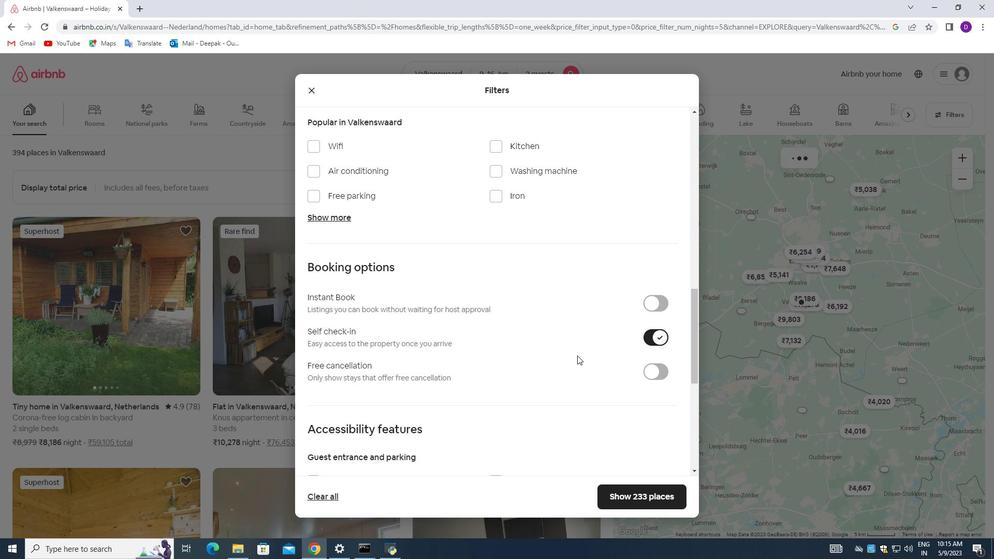 
Action: Mouse moved to (578, 355)
Screenshot: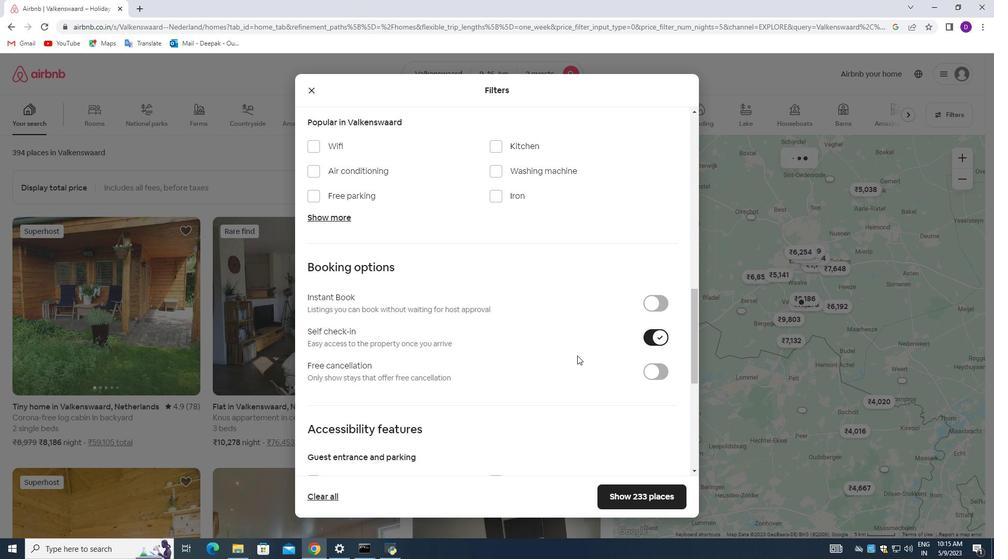 
Action: Mouse scrolled (578, 354) with delta (0, 0)
Screenshot: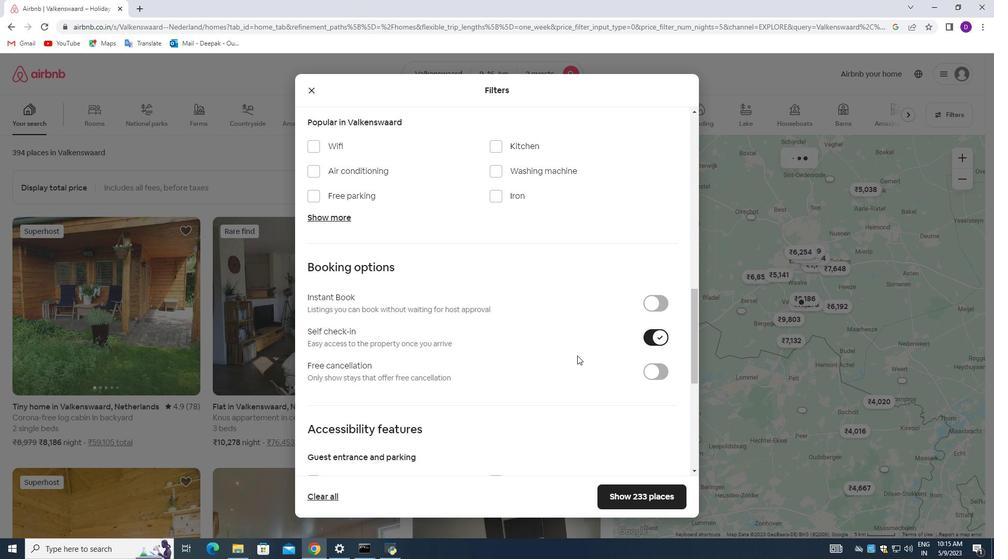 
Action: Mouse moved to (434, 391)
Screenshot: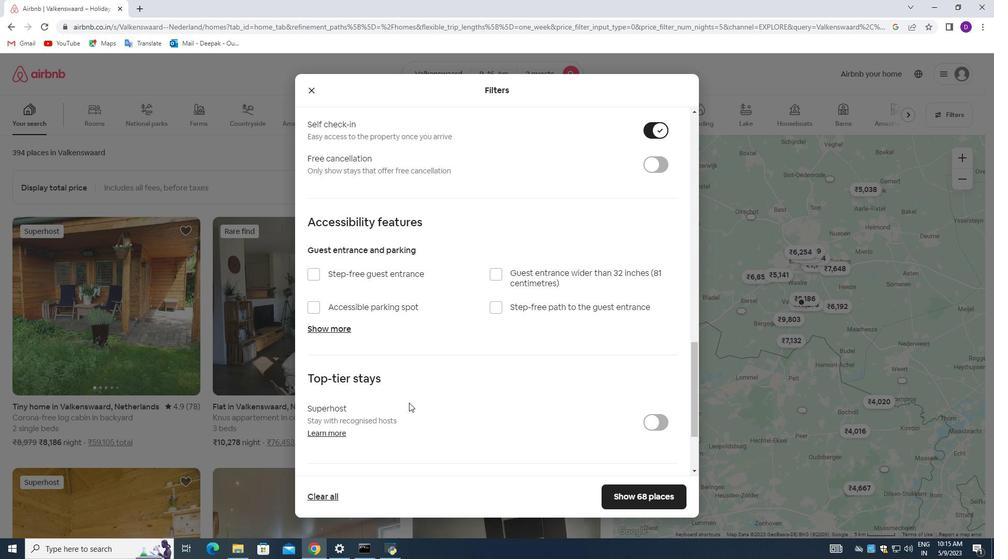 
Action: Mouse scrolled (434, 391) with delta (0, 0)
Screenshot: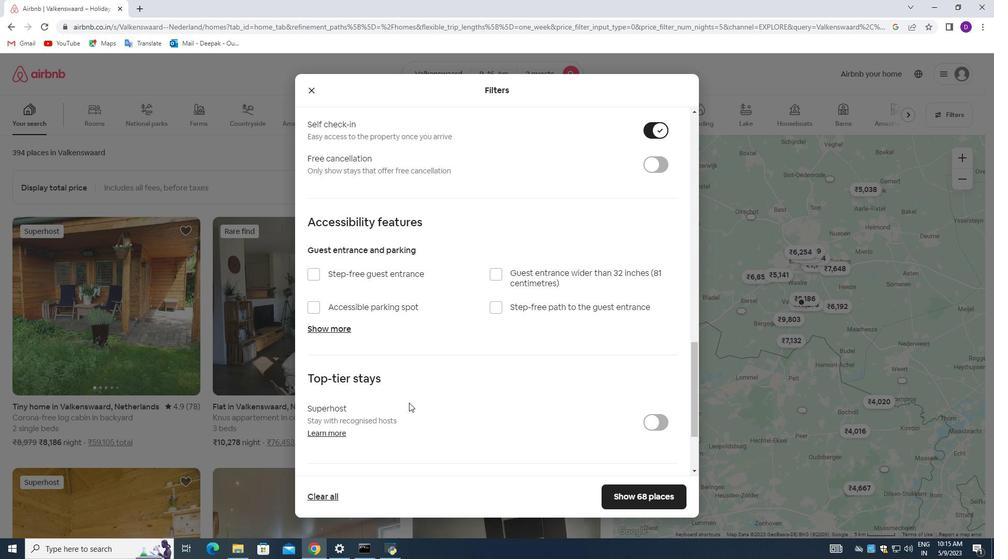 
Action: Mouse moved to (435, 391)
Screenshot: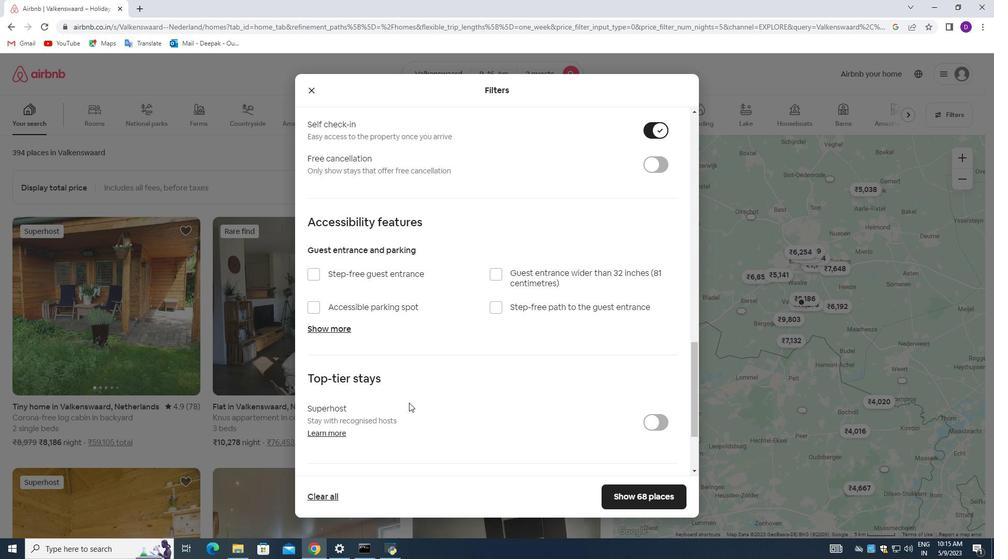 
Action: Mouse scrolled (435, 390) with delta (0, 0)
Screenshot: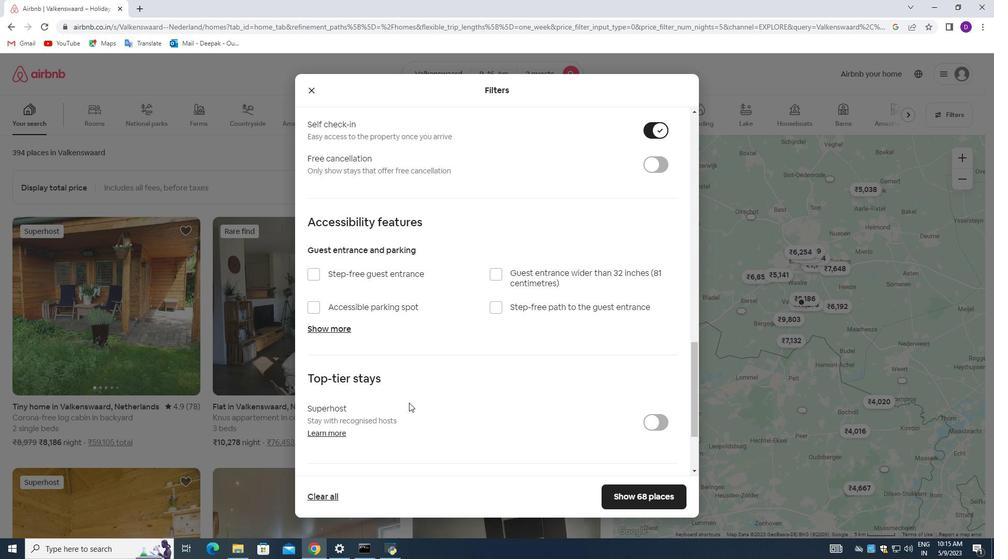 
Action: Mouse moved to (437, 389)
Screenshot: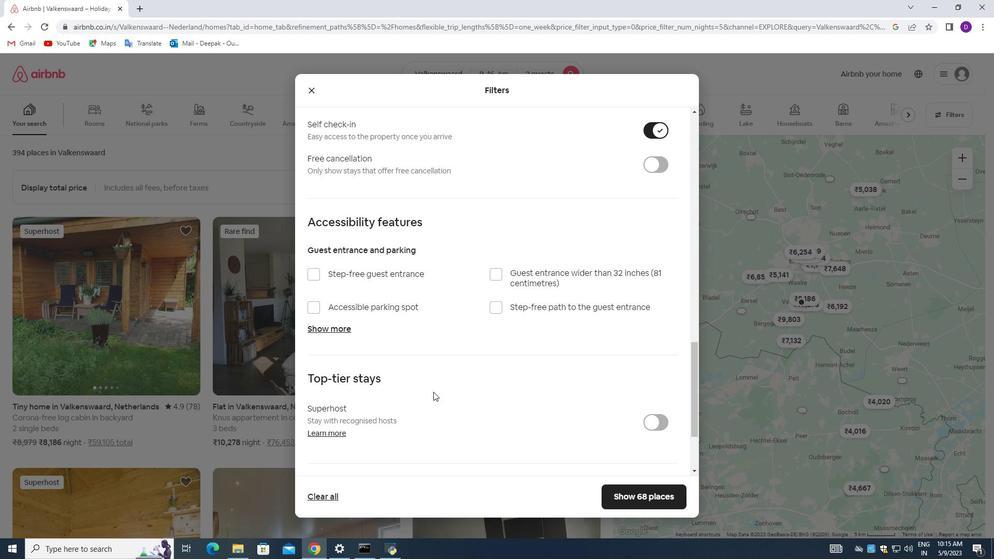 
Action: Mouse scrolled (437, 388) with delta (0, 0)
Screenshot: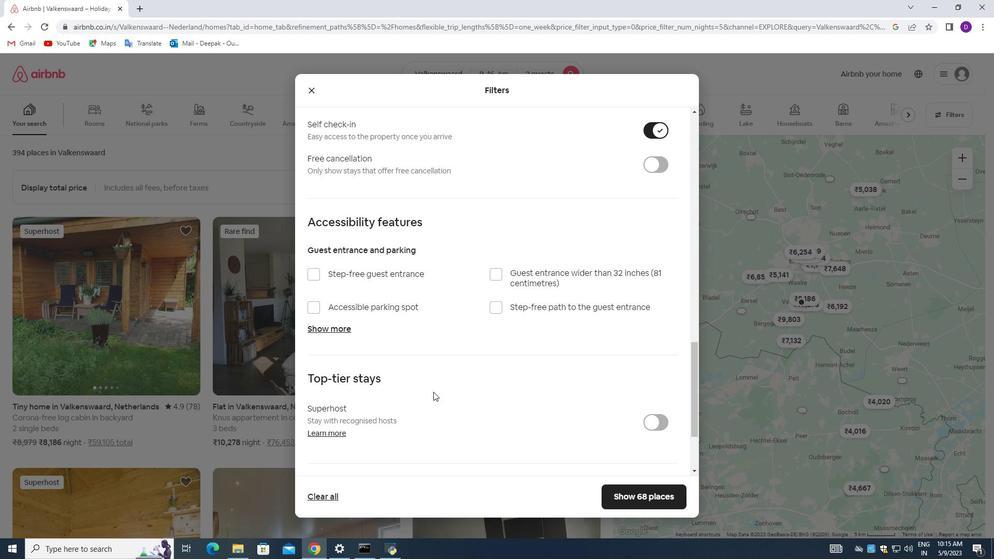 
Action: Mouse moved to (437, 388)
Screenshot: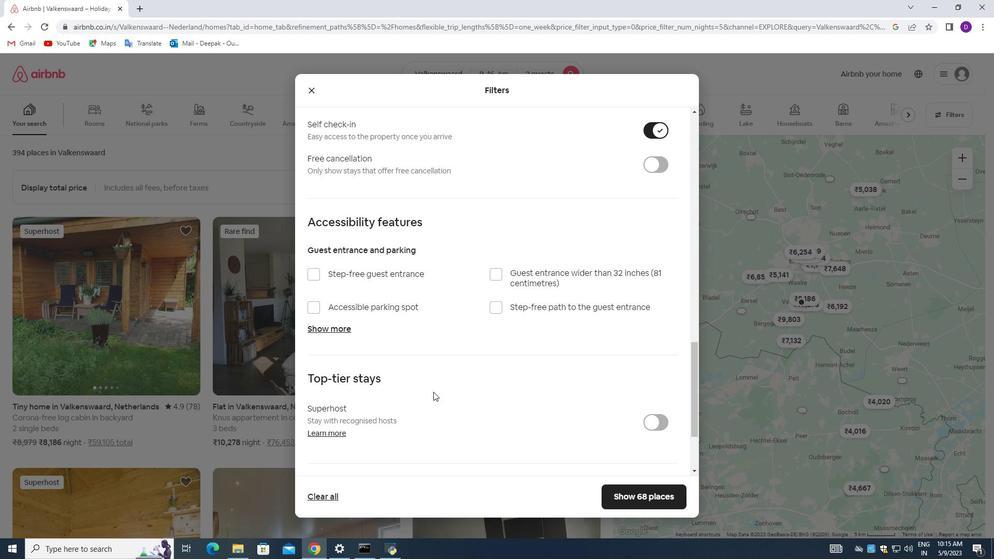 
Action: Mouse scrolled (437, 388) with delta (0, 0)
Screenshot: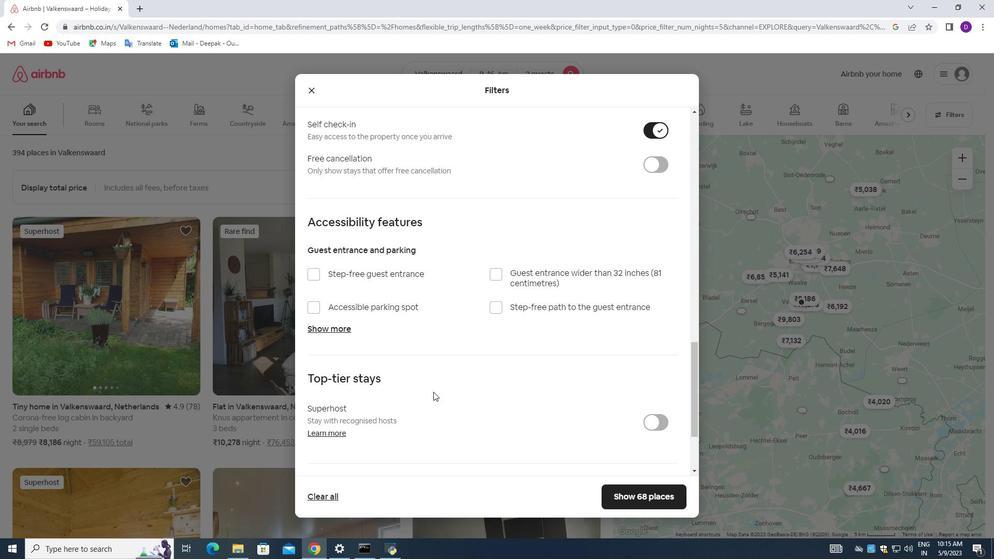 
Action: Mouse moved to (319, 406)
Screenshot: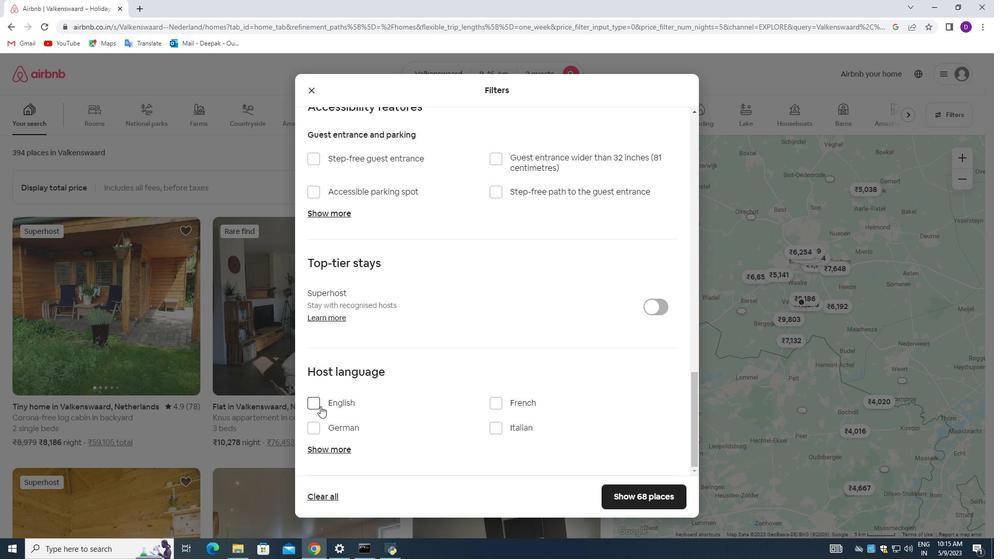 
Action: Mouse pressed left at (319, 406)
Screenshot: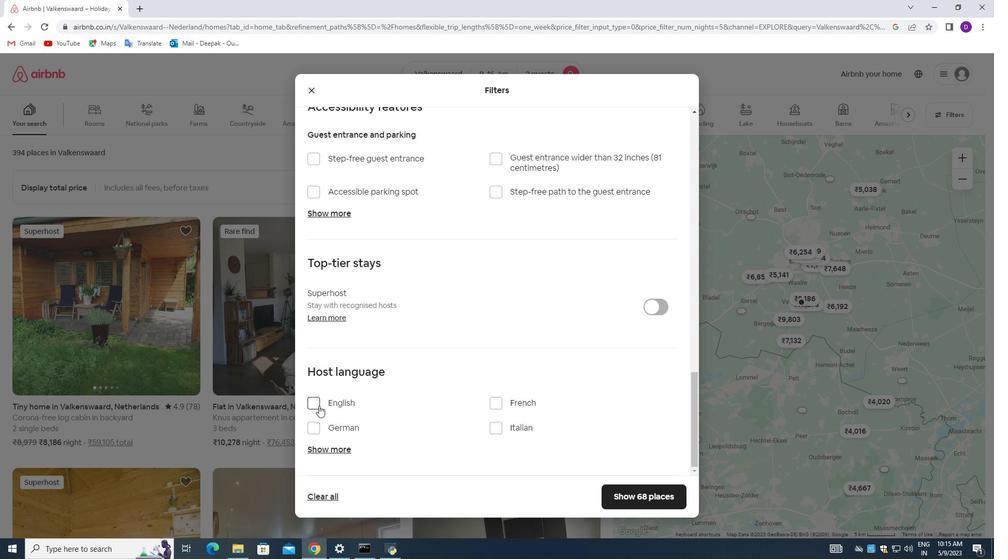 
Action: Mouse moved to (637, 491)
Screenshot: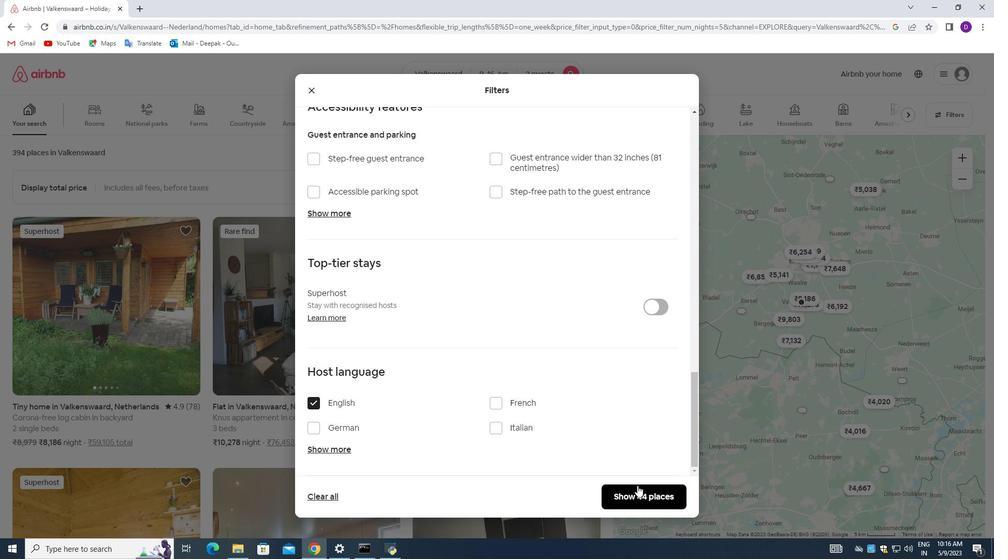 
Action: Mouse pressed left at (637, 491)
Screenshot: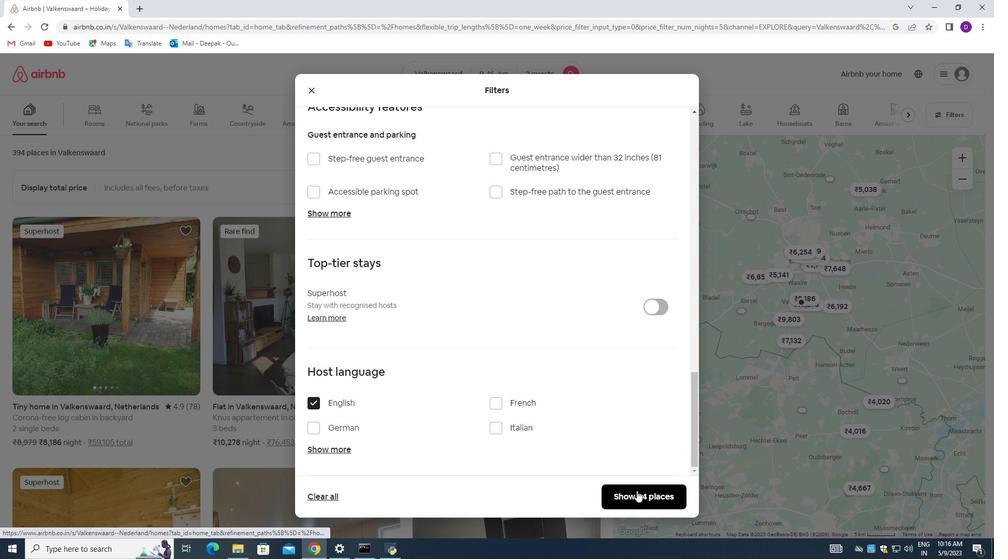 
Action: Mouse moved to (627, 488)
Screenshot: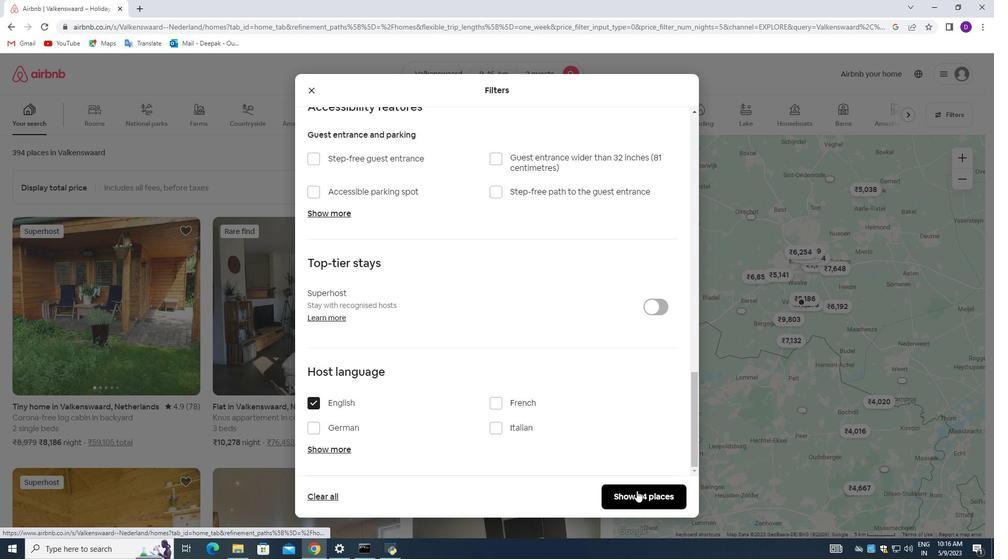 
